 Task: Look for space in El Kseur, Algeria from 3rd August, 2023 to 17th August, 2023 for 3 adults, 1 child in price range Rs.3000 to Rs.15000. Place can be entire place with 3 bedrooms having 4 beds and 2 bathrooms. Property type can be house, flat, hotel. Amenities needed are: wifi, washing machine. Booking option can be shelf check-in. Required host language is .
Action: Mouse moved to (402, 83)
Screenshot: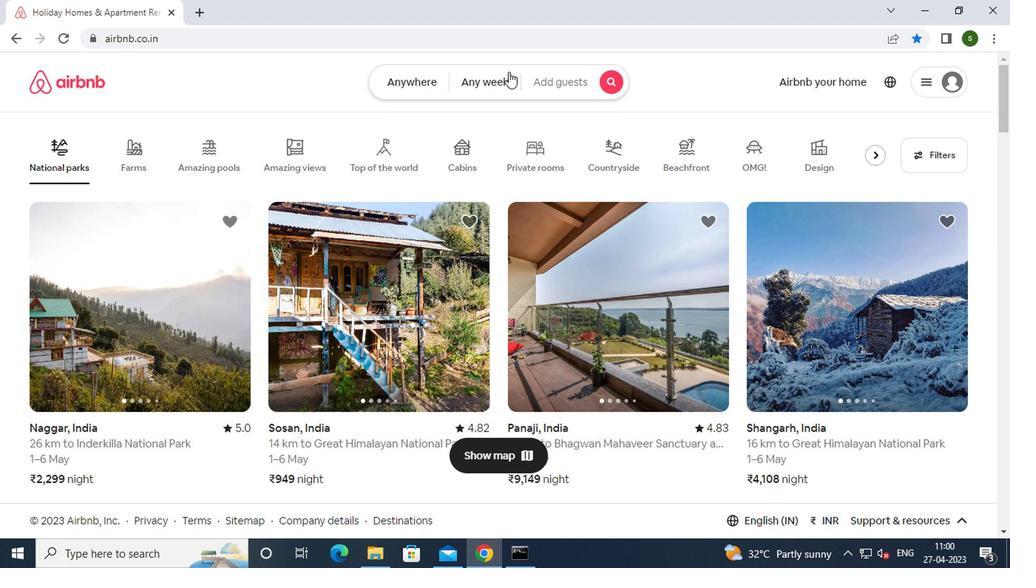 
Action: Mouse pressed left at (402, 83)
Screenshot: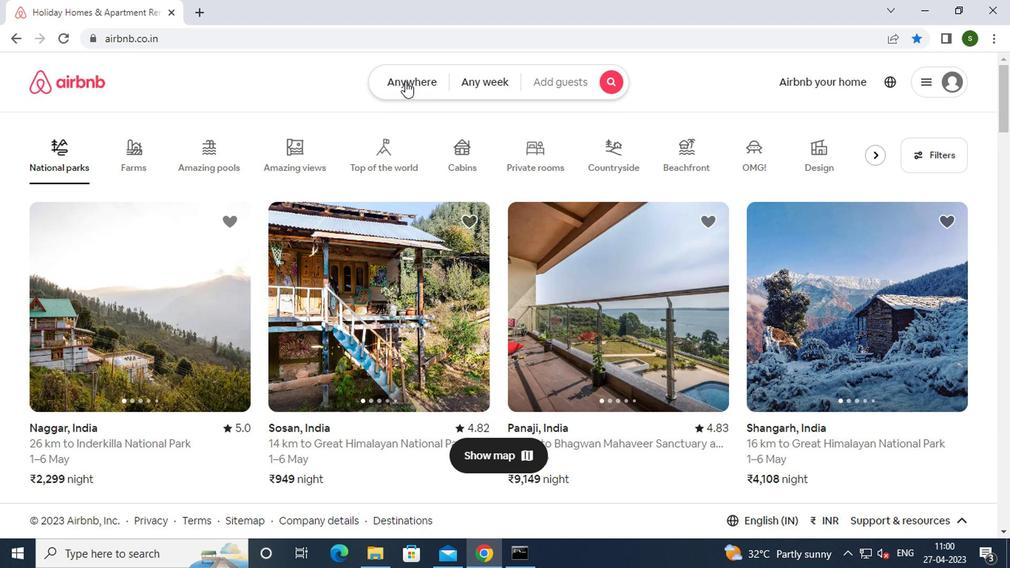 
Action: Mouse moved to (380, 149)
Screenshot: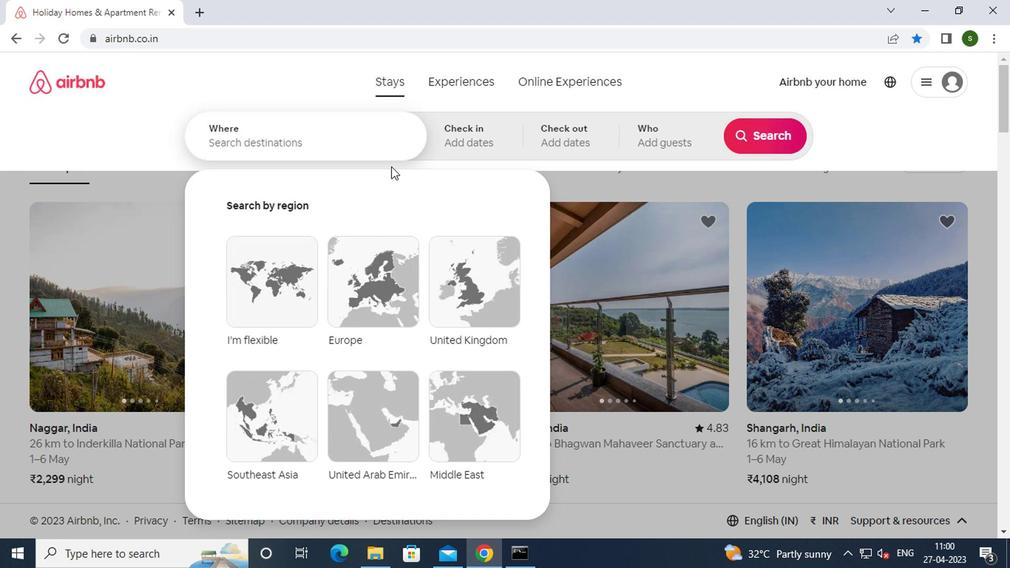 
Action: Mouse pressed left at (380, 149)
Screenshot: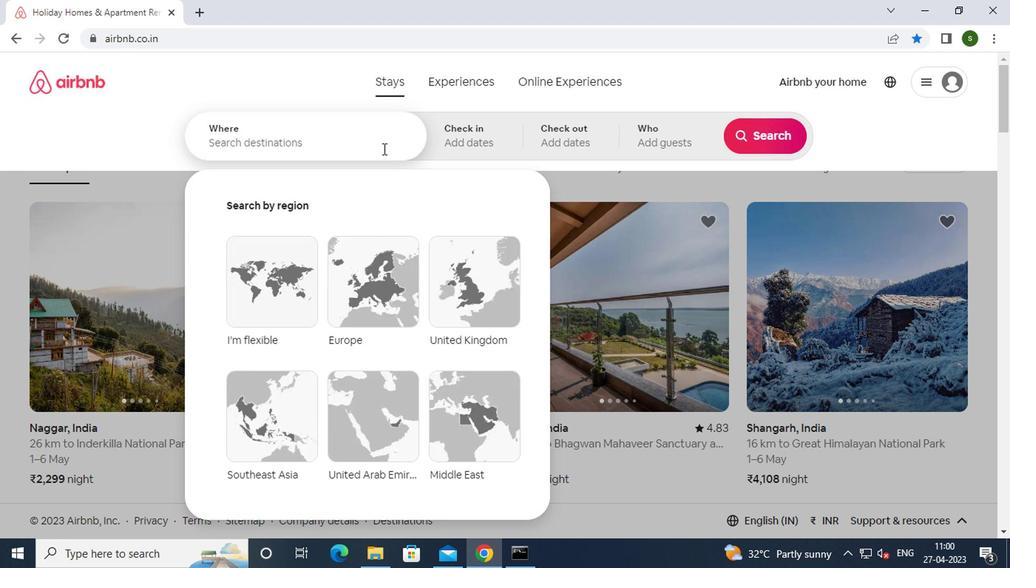 
Action: Key pressed e<Key.caps_lock>l<Key.space><Key.caps_lock>k<Key.caps_lock>esur,<Key.space><Key.caps_lock>a<Key.caps_lock>lgeria<Key.enter>
Screenshot: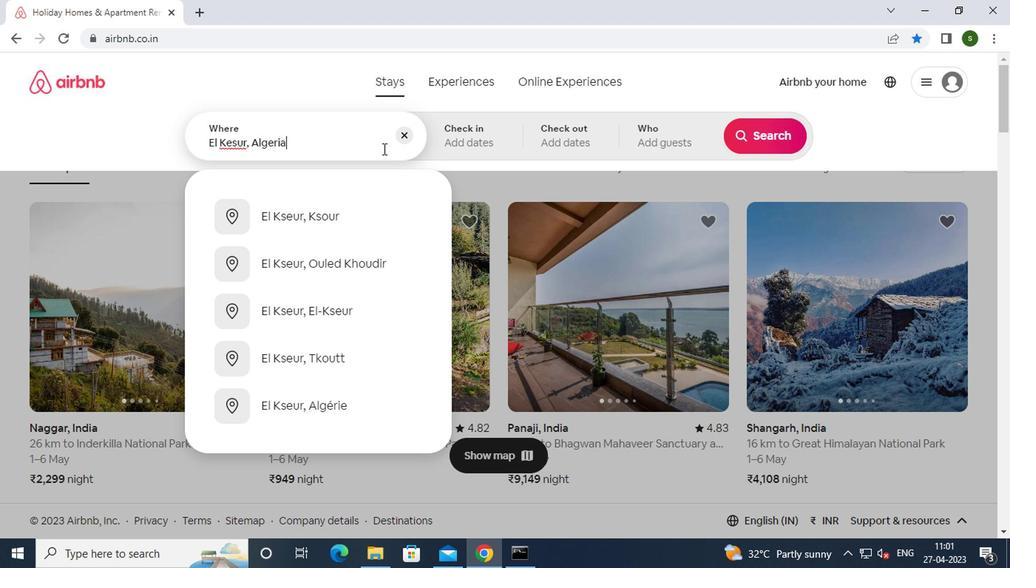
Action: Mouse moved to (760, 258)
Screenshot: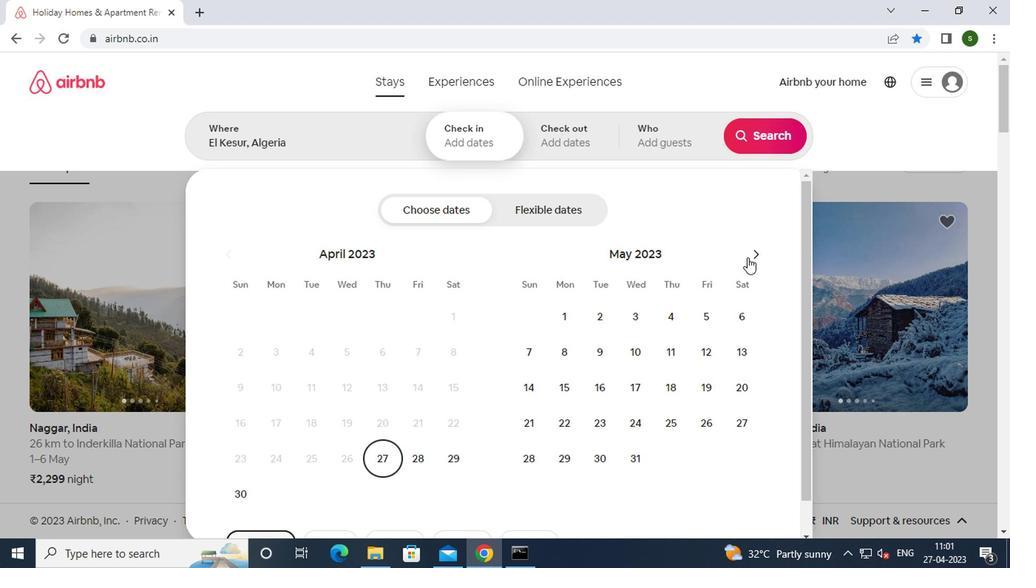 
Action: Mouse pressed left at (760, 258)
Screenshot: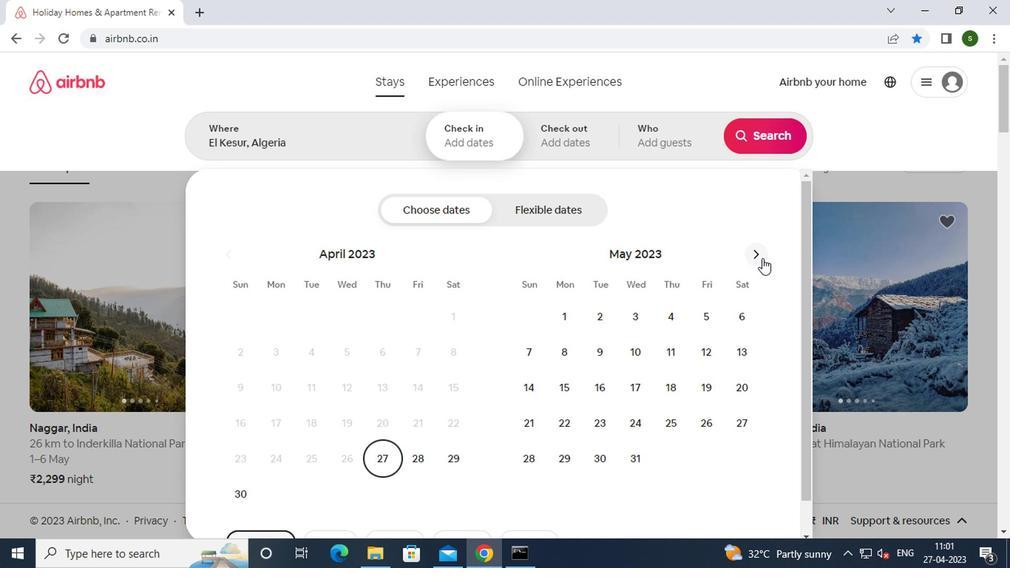
Action: Mouse pressed left at (760, 258)
Screenshot: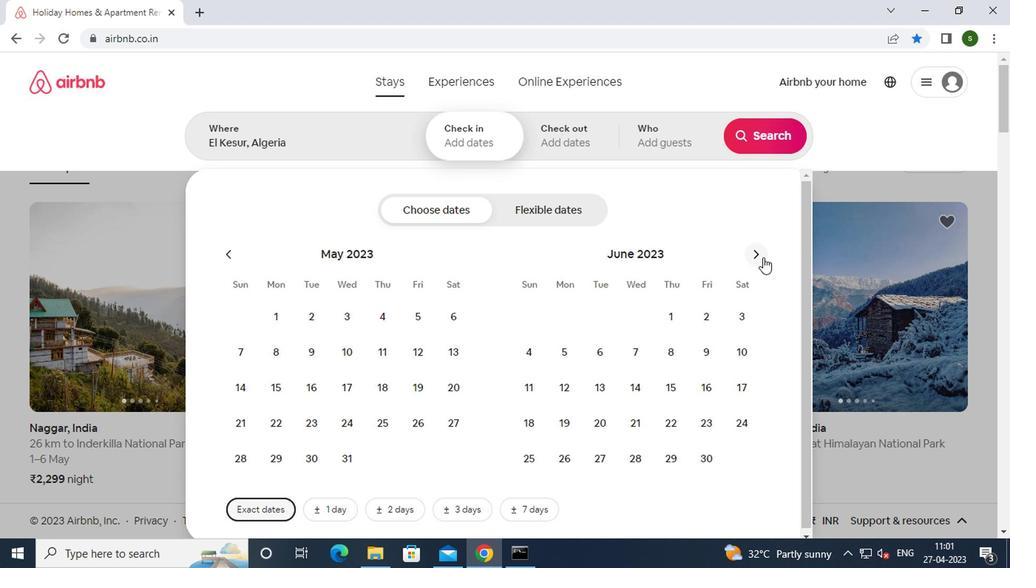 
Action: Mouse pressed left at (760, 258)
Screenshot: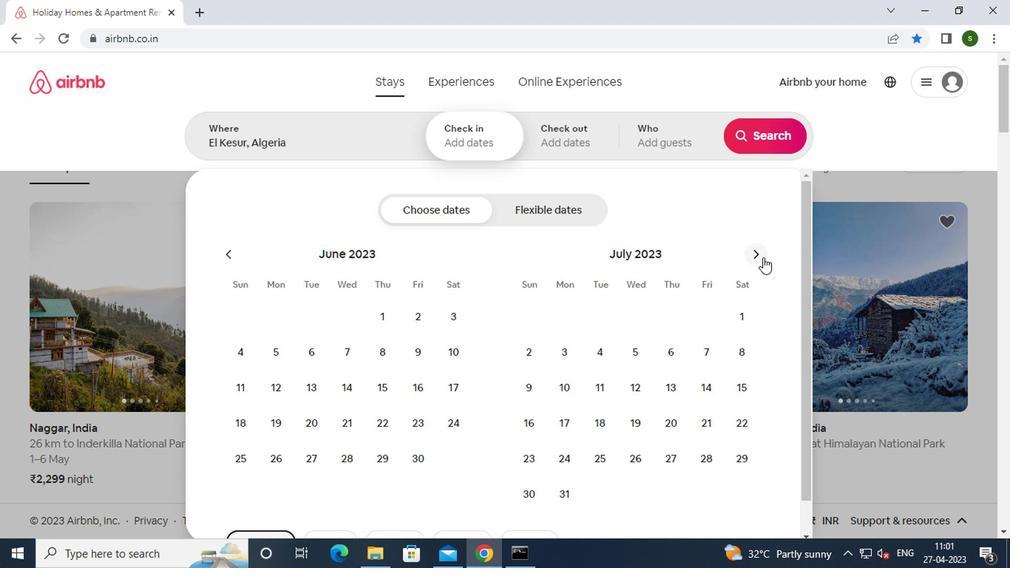 
Action: Mouse moved to (661, 318)
Screenshot: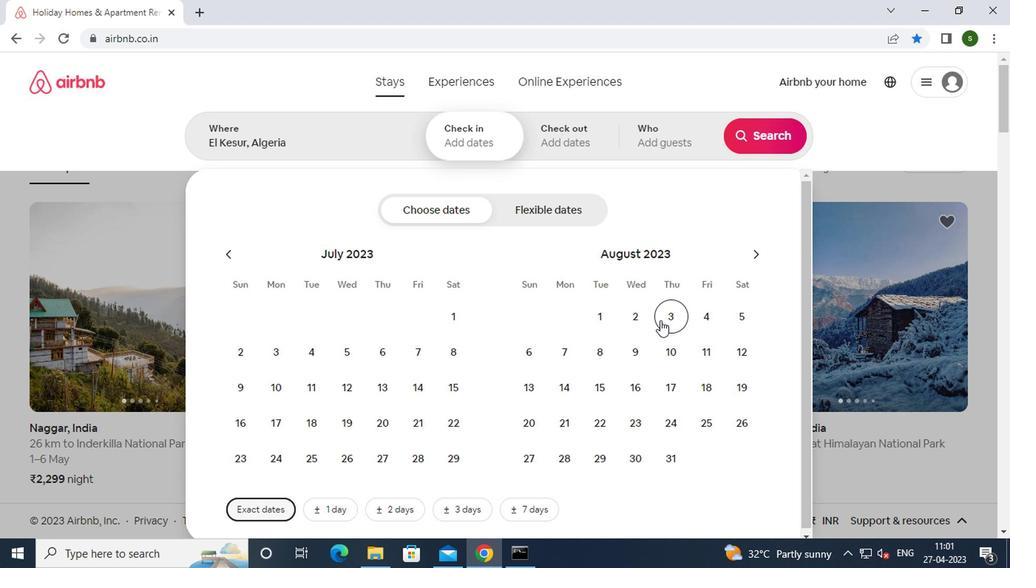 
Action: Mouse pressed left at (661, 318)
Screenshot: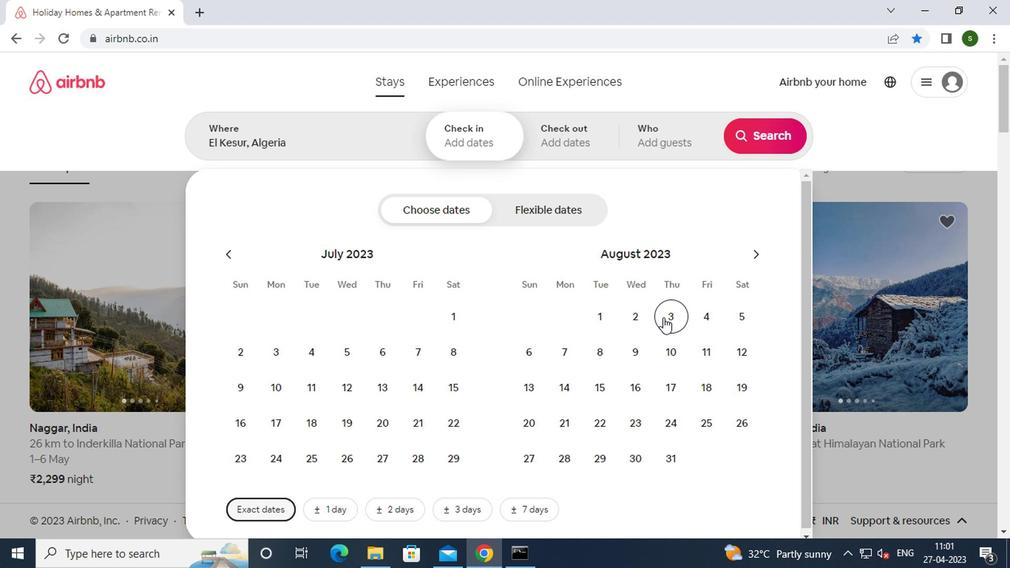 
Action: Mouse moved to (661, 374)
Screenshot: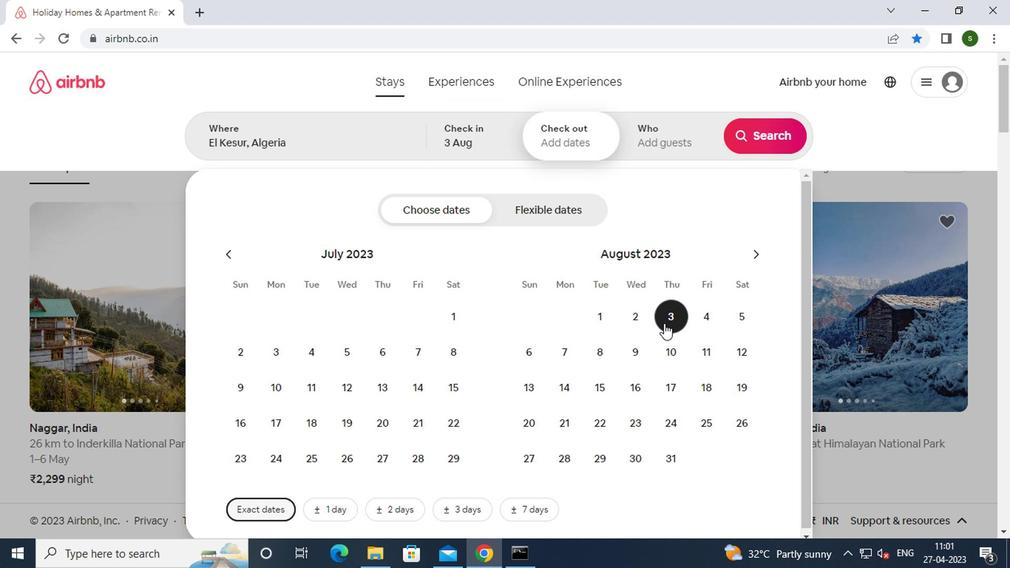 
Action: Mouse pressed left at (661, 374)
Screenshot: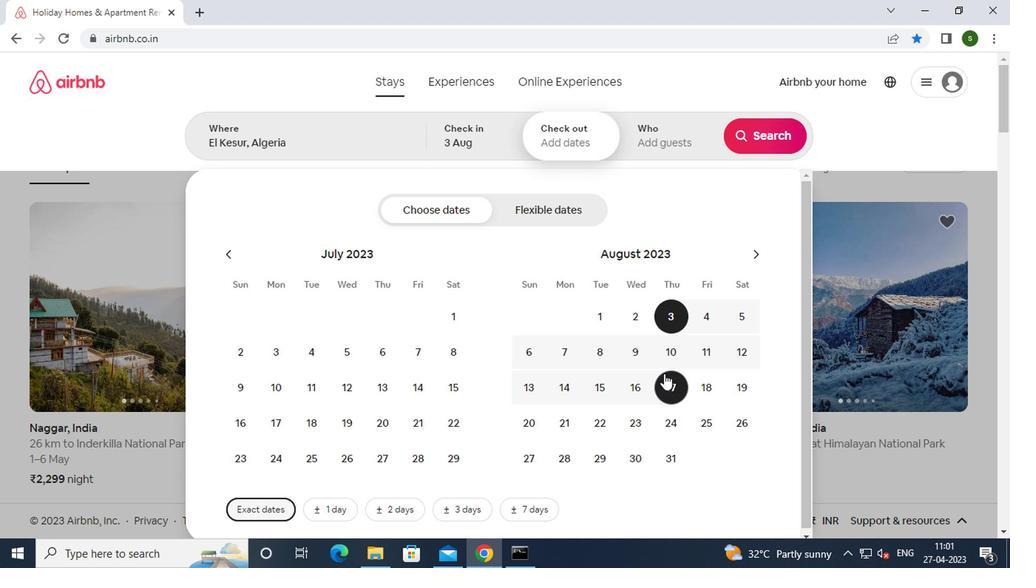 
Action: Mouse moved to (659, 153)
Screenshot: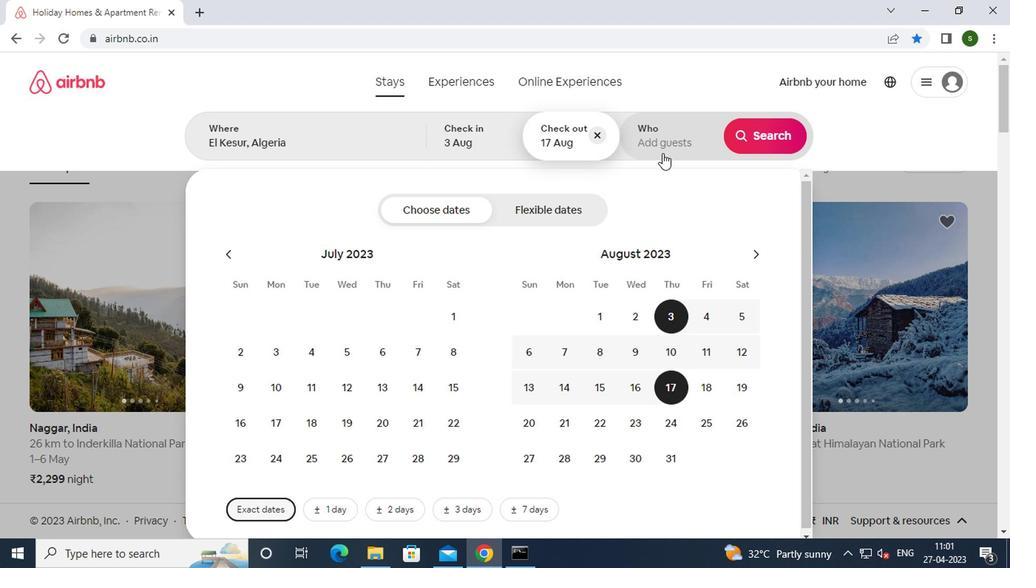 
Action: Mouse pressed left at (659, 153)
Screenshot: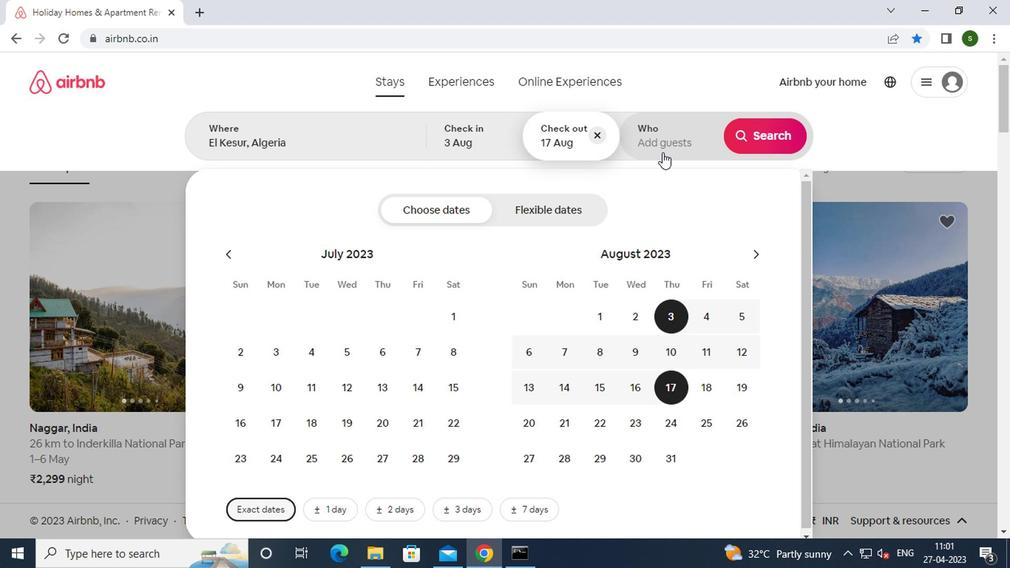 
Action: Mouse moved to (765, 207)
Screenshot: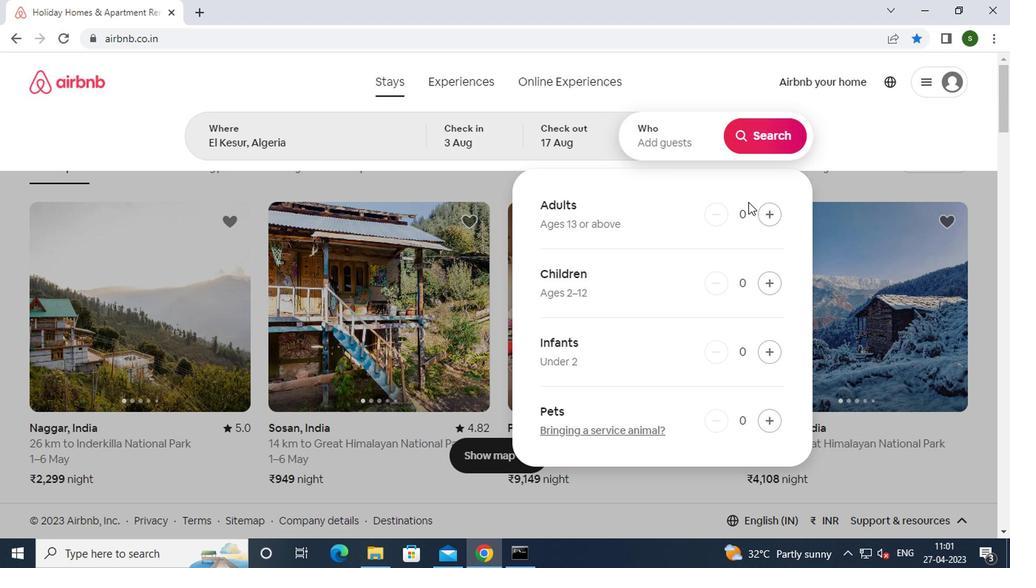
Action: Mouse pressed left at (765, 207)
Screenshot: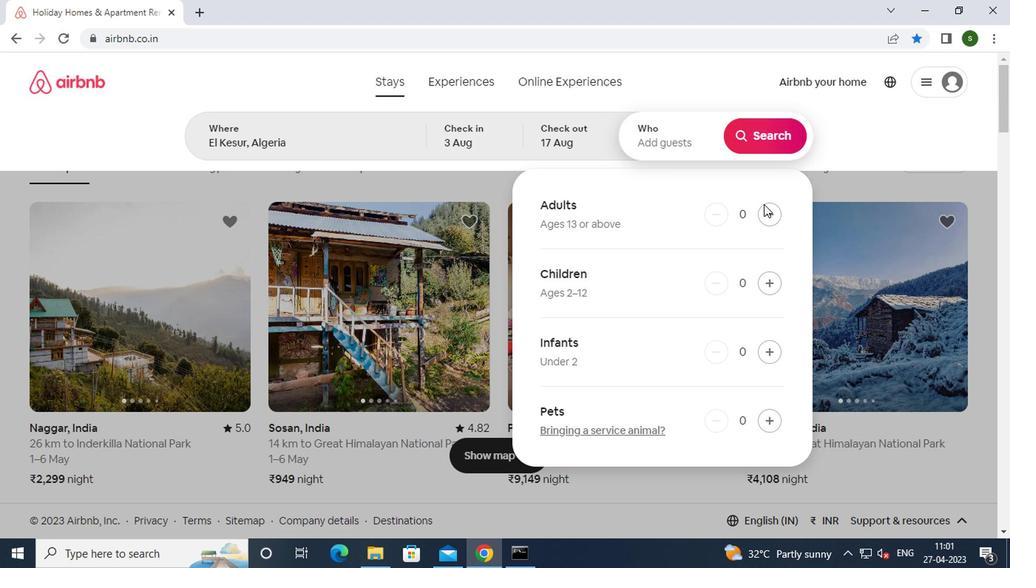 
Action: Mouse pressed left at (765, 207)
Screenshot: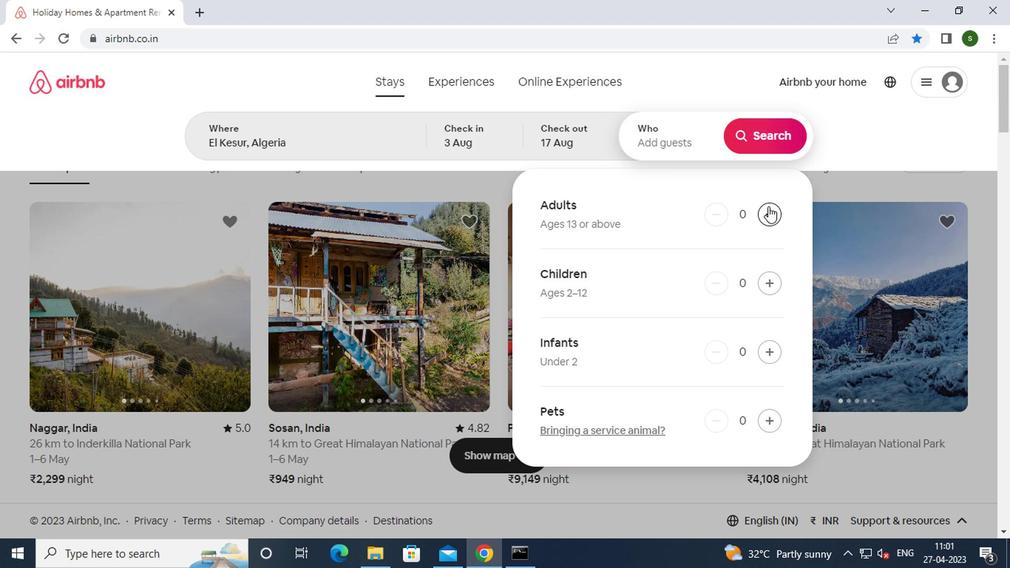 
Action: Mouse pressed left at (765, 207)
Screenshot: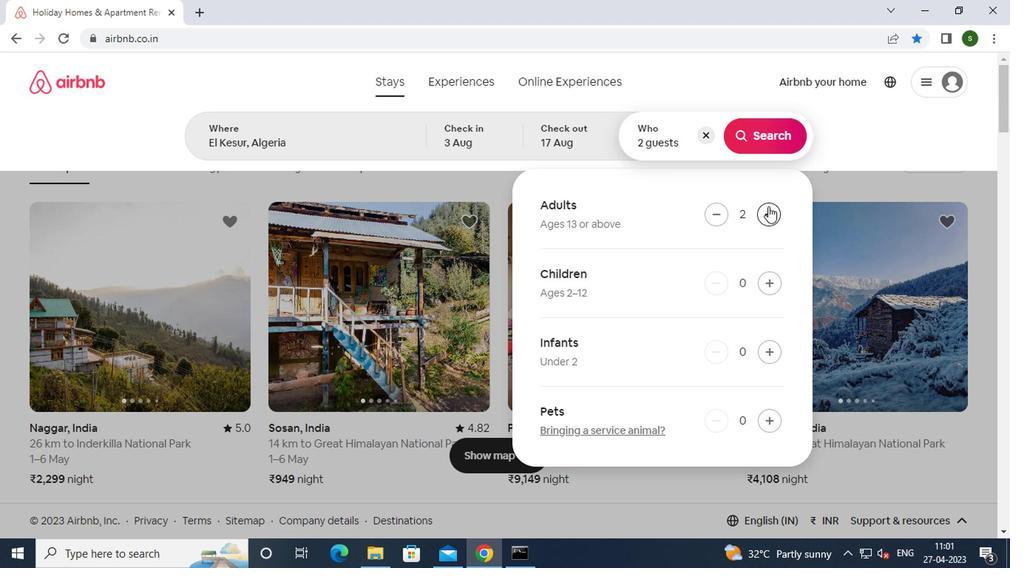 
Action: Mouse moved to (774, 281)
Screenshot: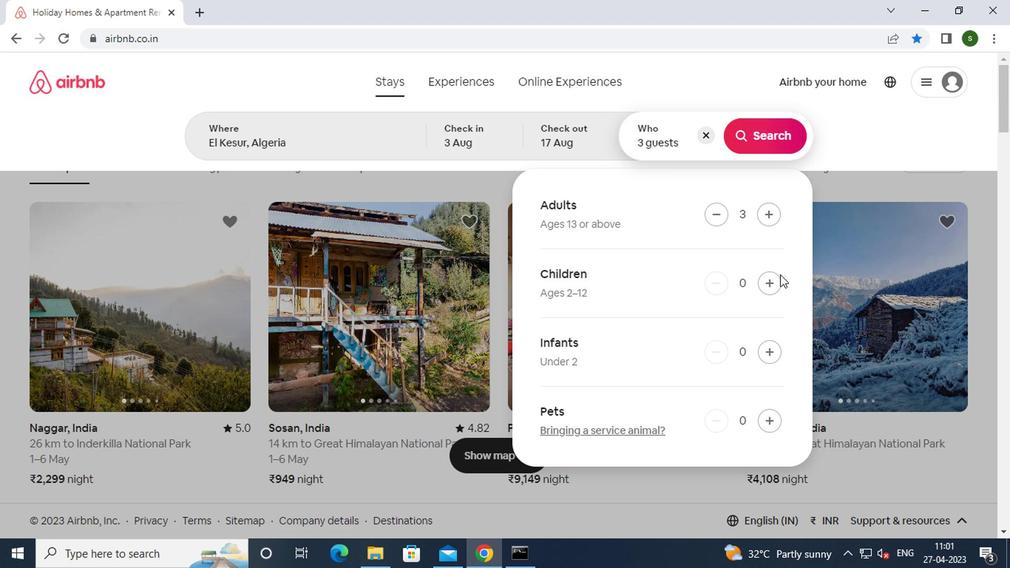 
Action: Mouse pressed left at (774, 281)
Screenshot: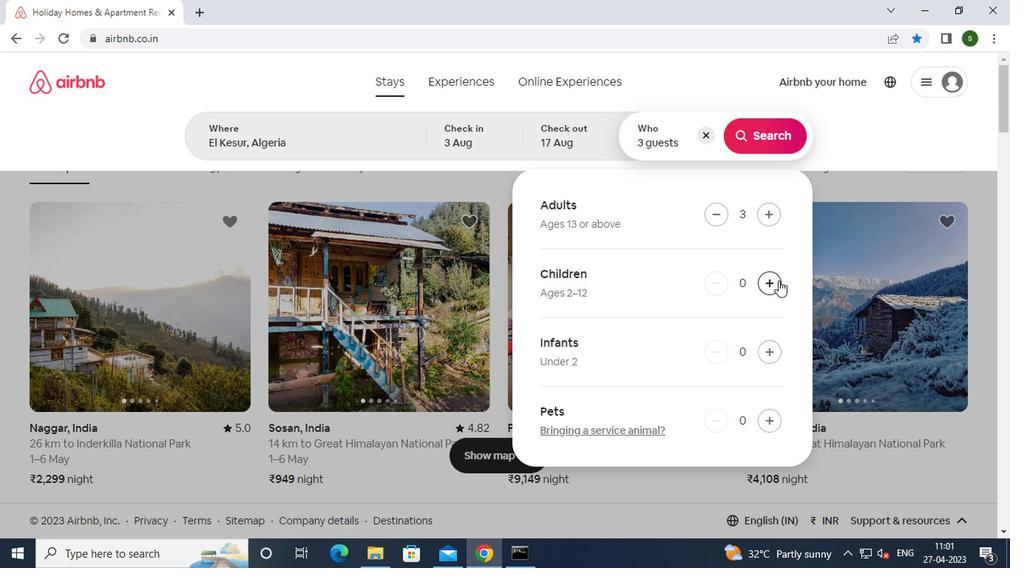 
Action: Mouse moved to (769, 134)
Screenshot: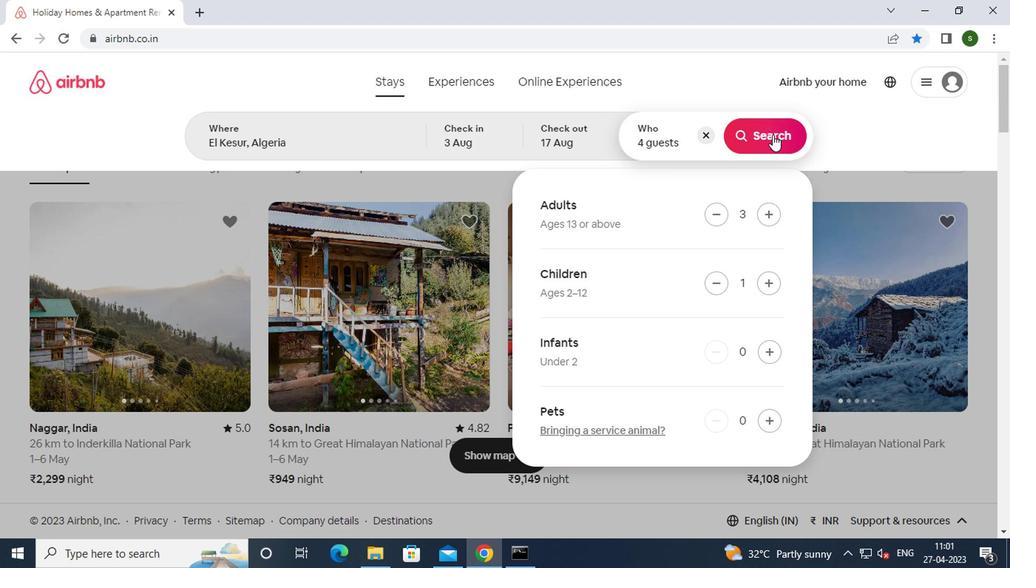 
Action: Mouse pressed left at (769, 134)
Screenshot: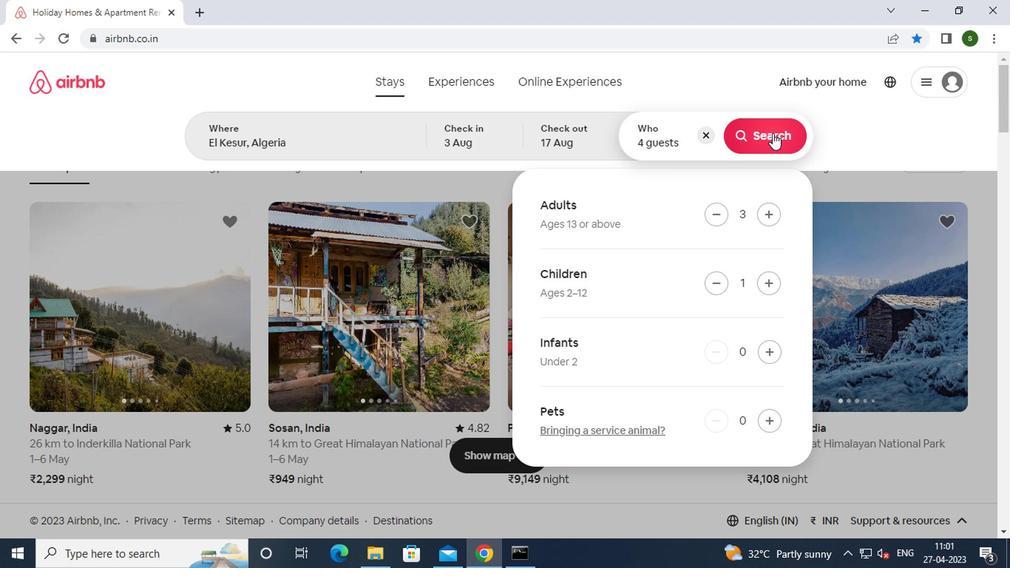 
Action: Mouse moved to (926, 147)
Screenshot: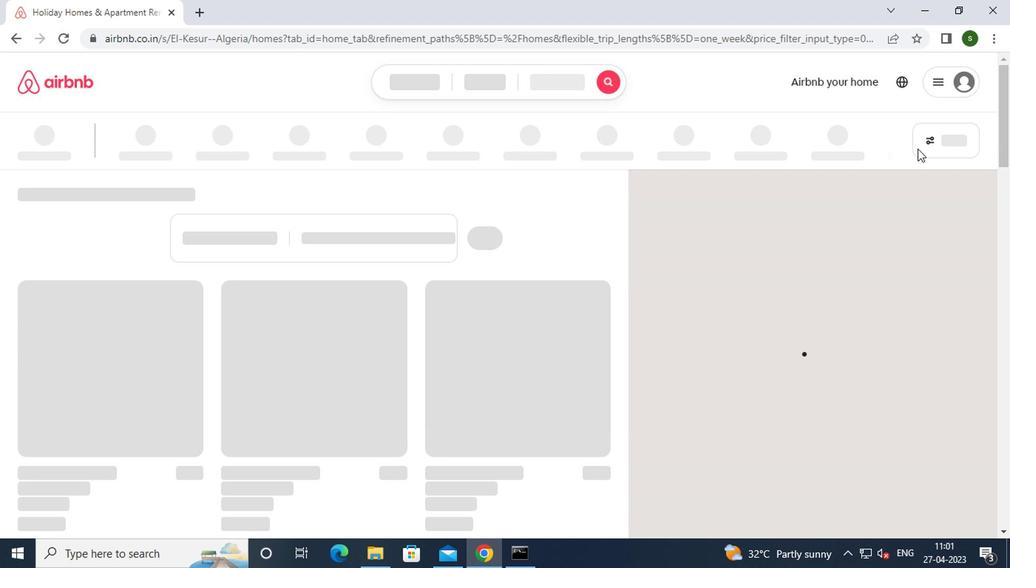 
Action: Mouse pressed left at (926, 147)
Screenshot: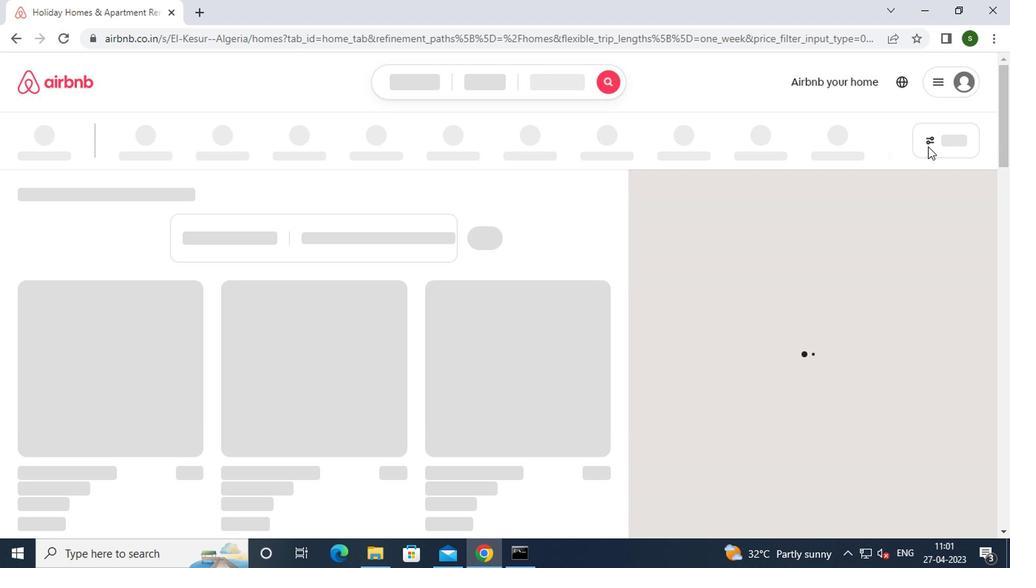 
Action: Mouse pressed left at (926, 147)
Screenshot: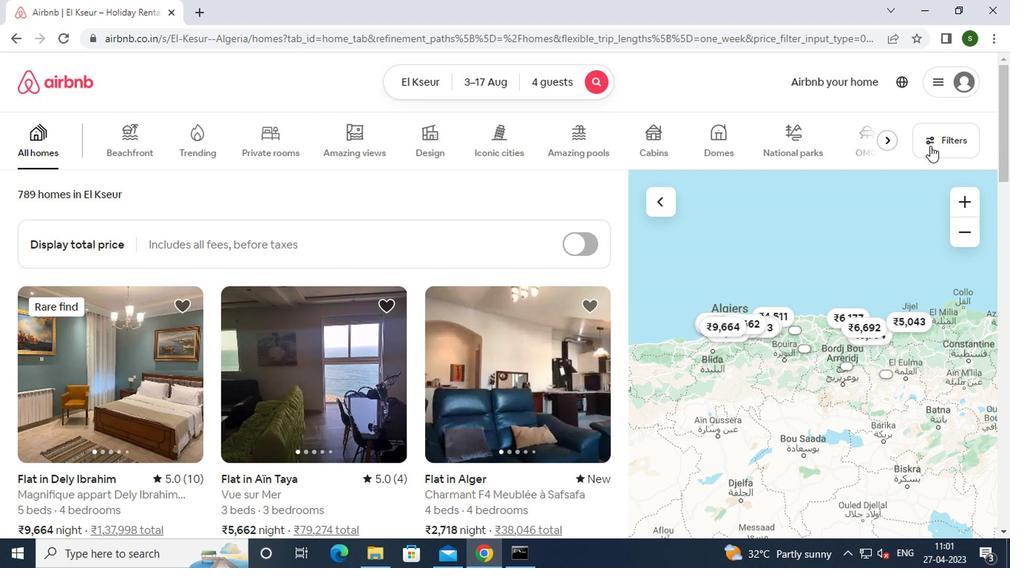 
Action: Mouse moved to (408, 313)
Screenshot: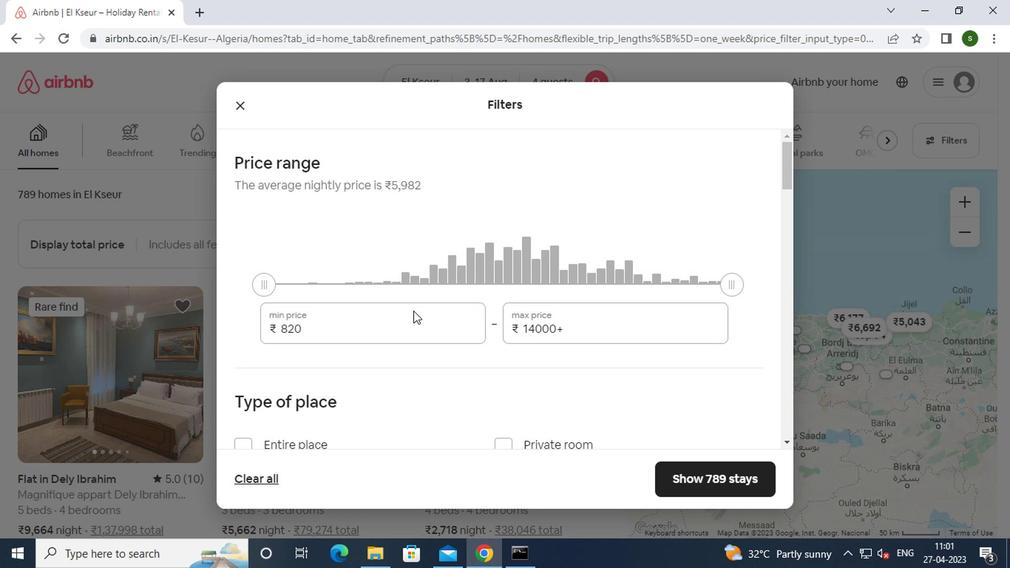 
Action: Mouse pressed left at (408, 313)
Screenshot: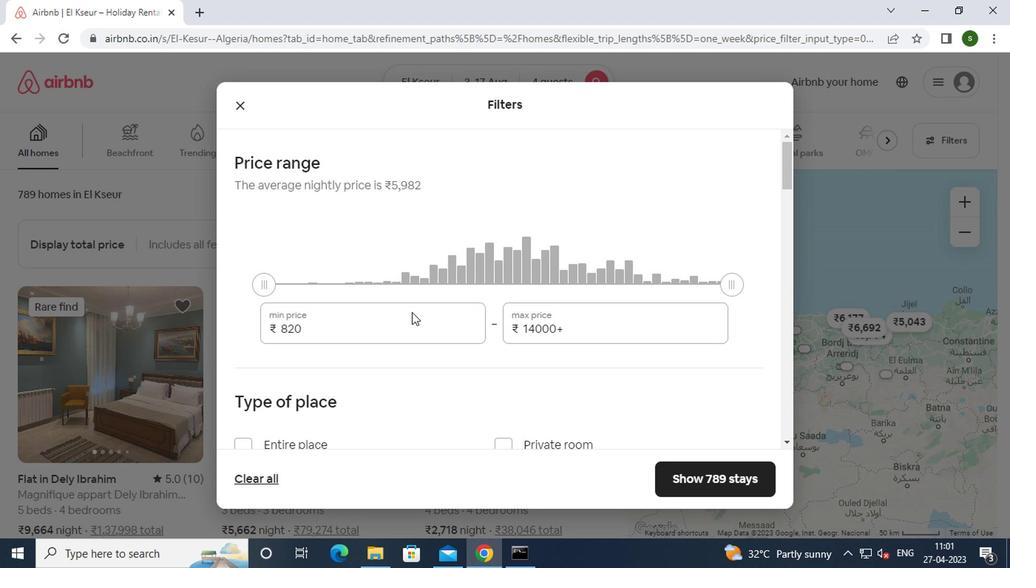 
Action: Key pressed <Key.backspace><Key.backspace><Key.backspace><Key.backspace>3000
Screenshot: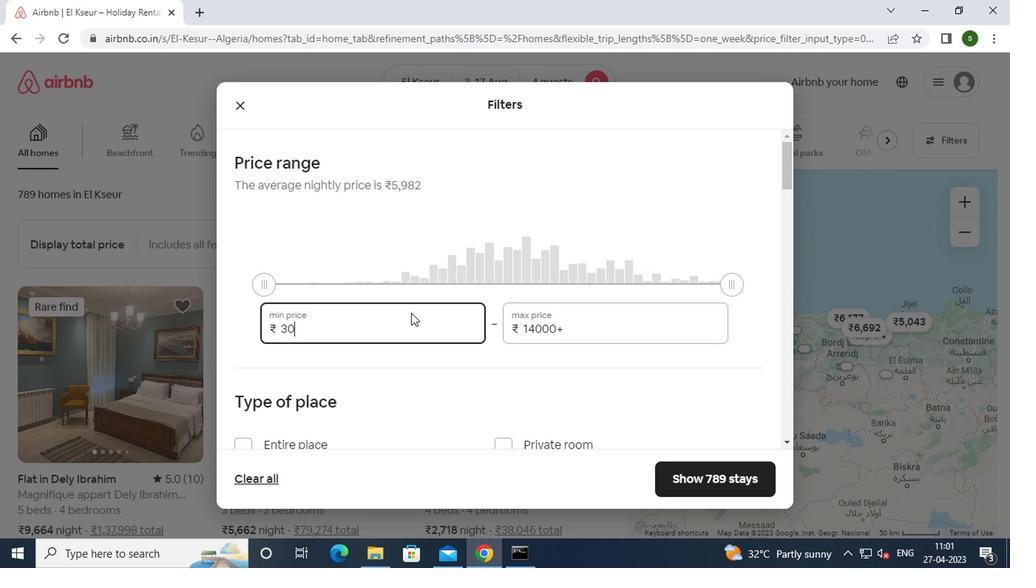
Action: Mouse moved to (561, 331)
Screenshot: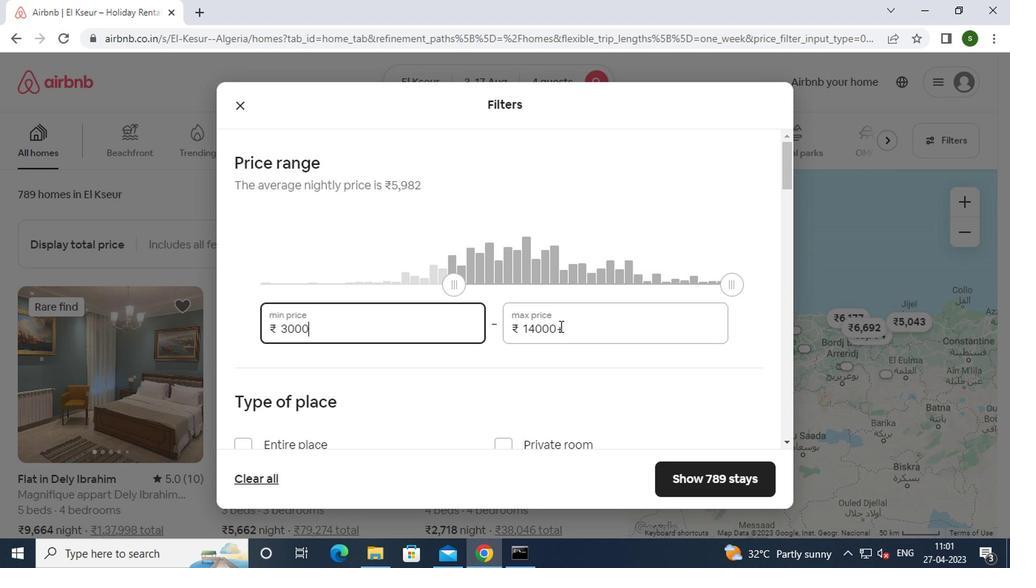 
Action: Mouse pressed left at (561, 331)
Screenshot: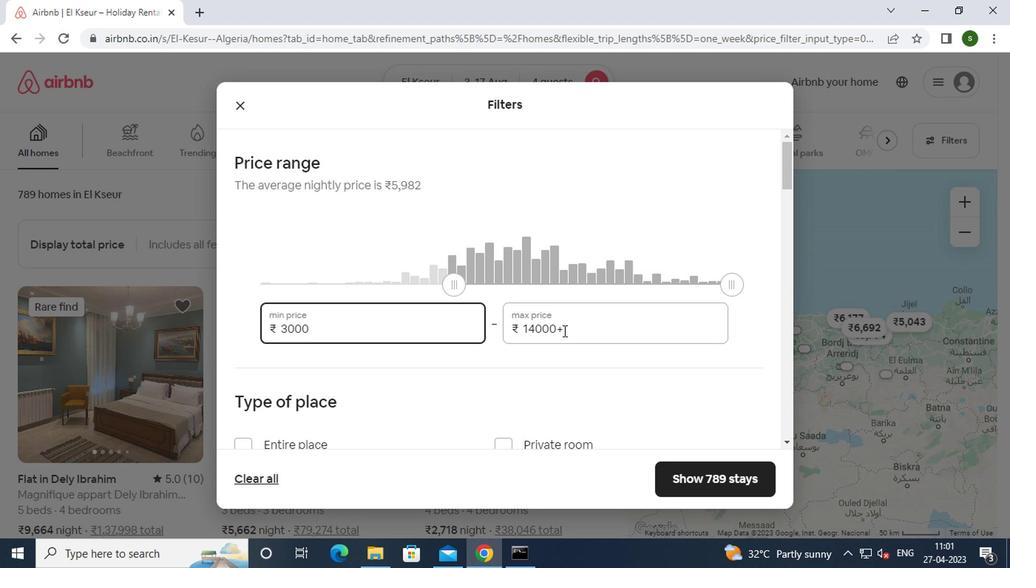 
Action: Key pressed <Key.backspace><Key.backspace><Key.backspace><Key.backspace><Key.backspace><Key.backspace><Key.backspace><Key.backspace><Key.backspace><Key.backspace>15000
Screenshot: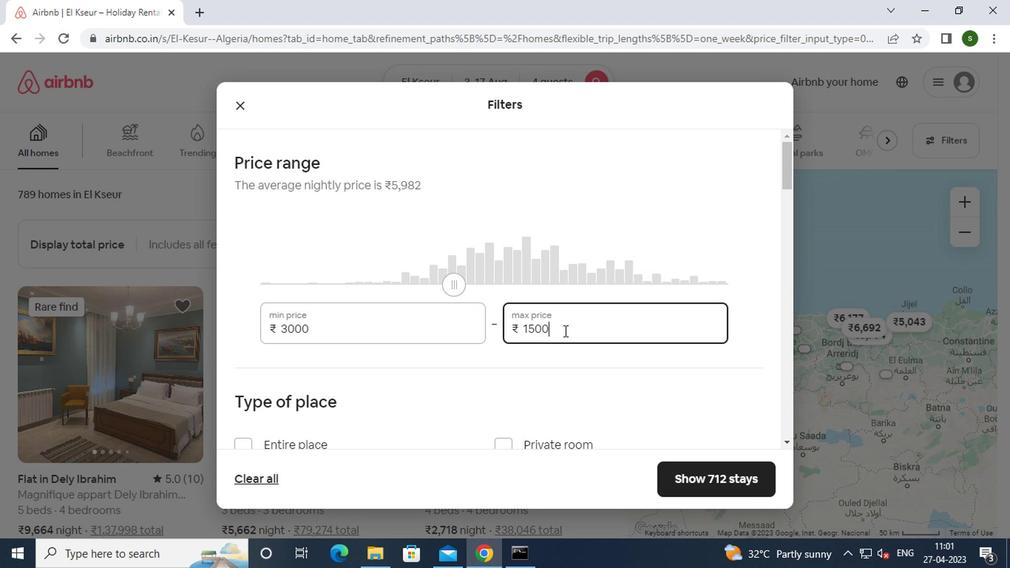 
Action: Mouse moved to (479, 353)
Screenshot: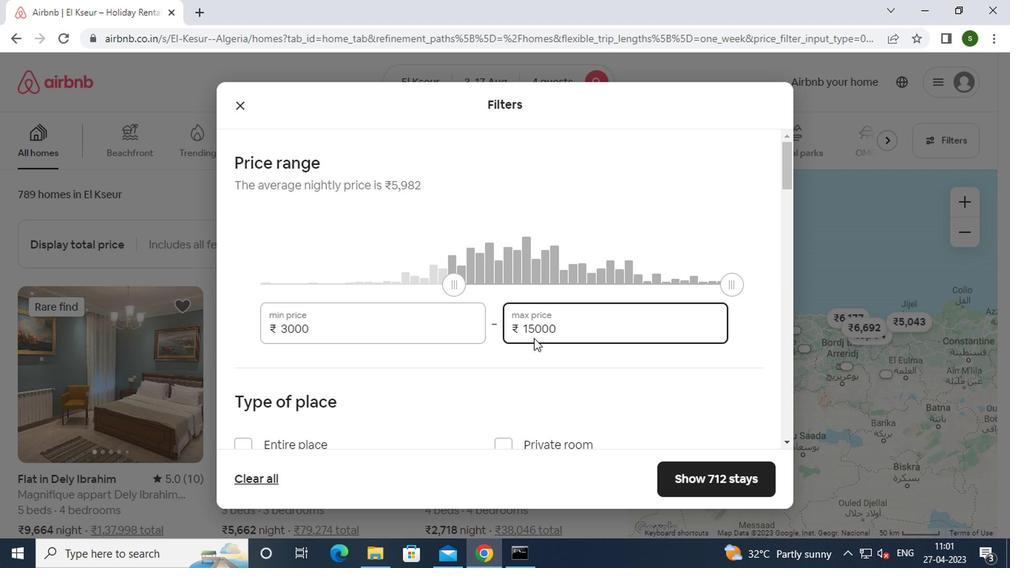 
Action: Mouse scrolled (479, 352) with delta (0, 0)
Screenshot: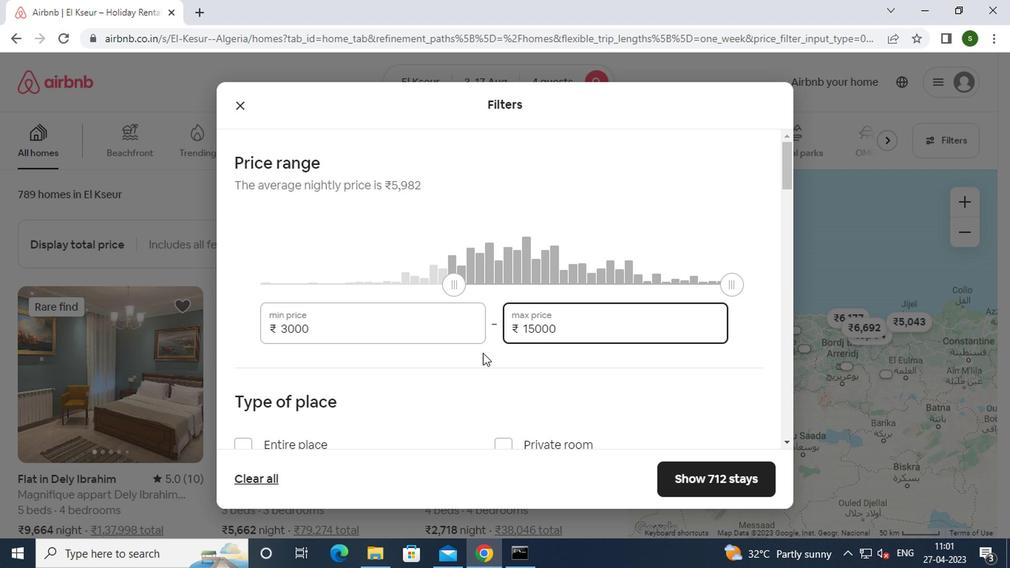 
Action: Mouse scrolled (479, 352) with delta (0, 0)
Screenshot: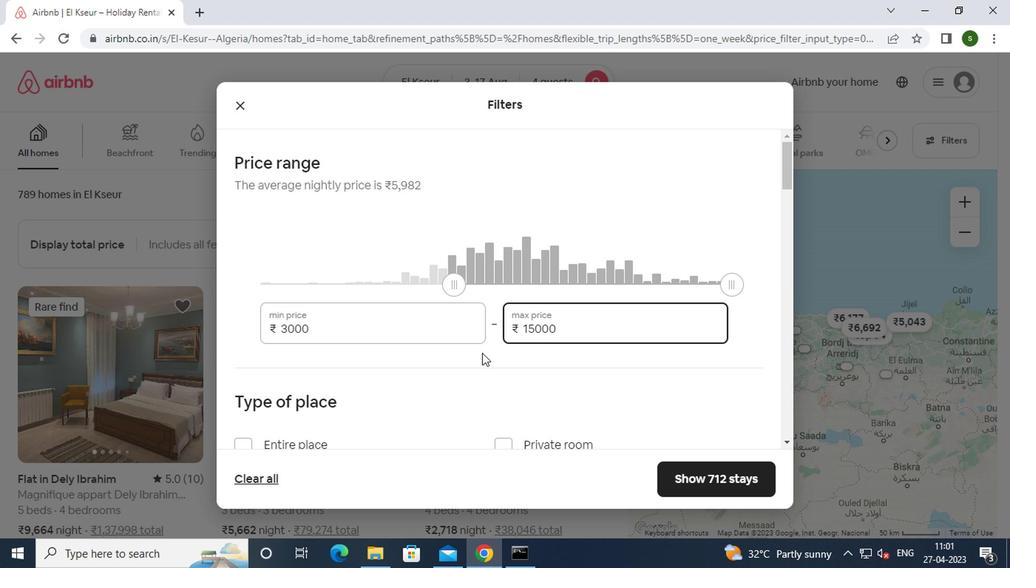 
Action: Mouse moved to (303, 298)
Screenshot: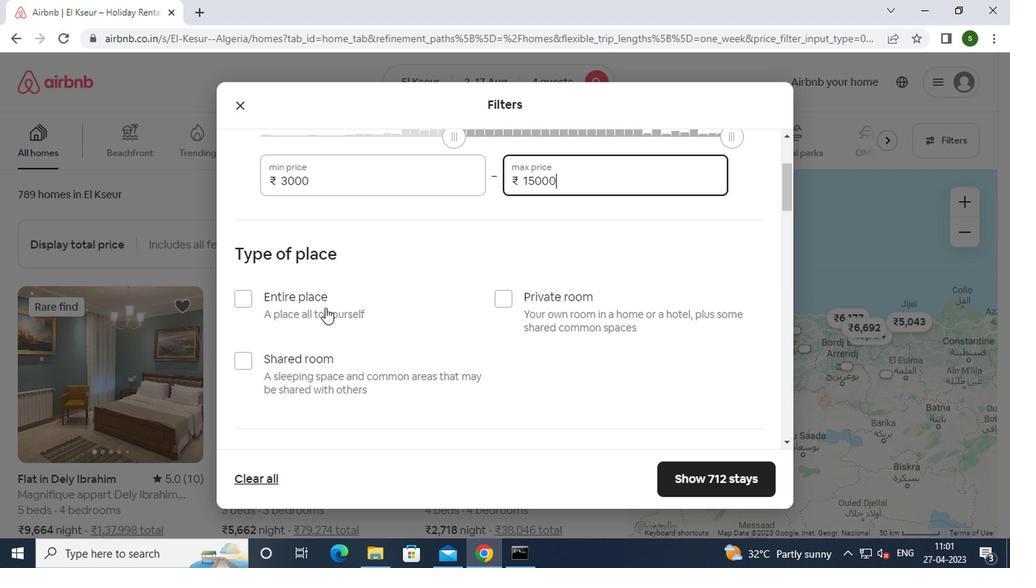 
Action: Mouse pressed left at (303, 298)
Screenshot: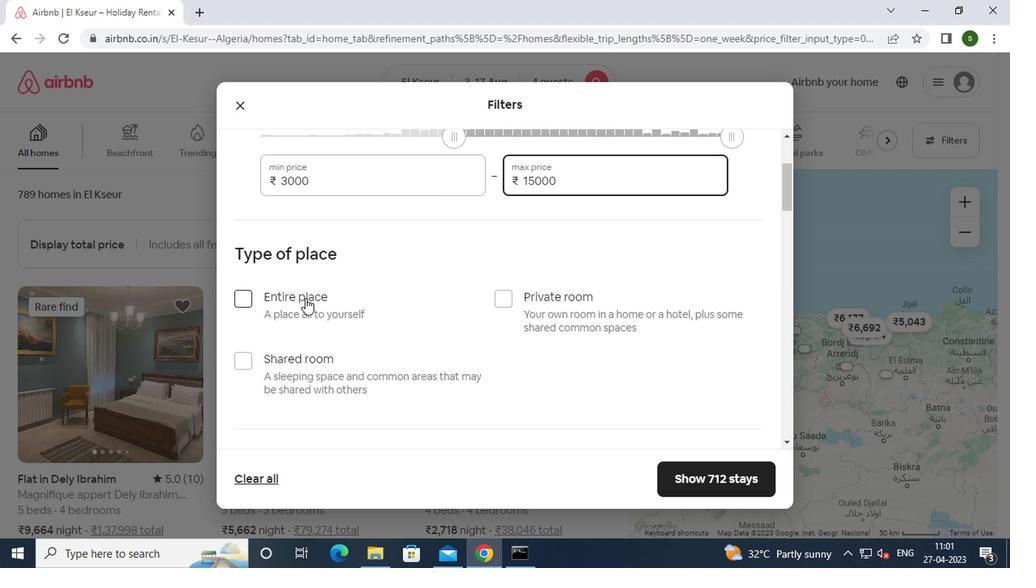 
Action: Mouse moved to (320, 291)
Screenshot: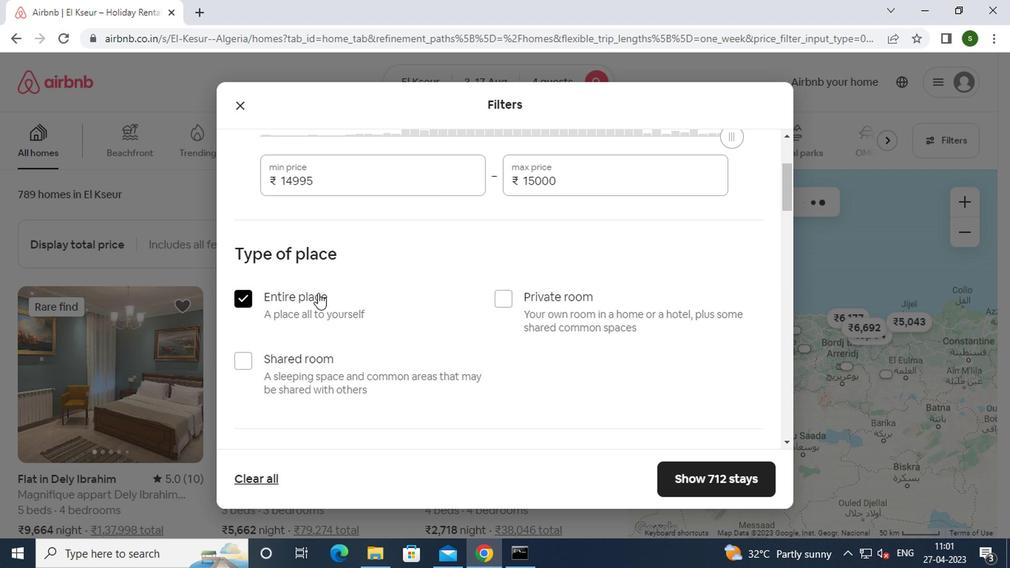 
Action: Mouse scrolled (320, 290) with delta (0, 0)
Screenshot: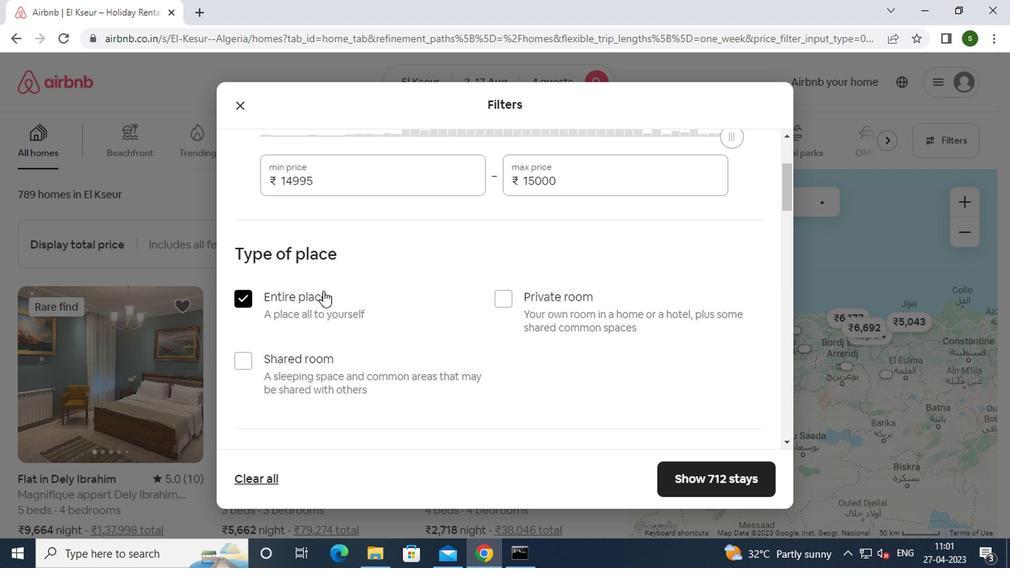 
Action: Mouse scrolled (320, 290) with delta (0, 0)
Screenshot: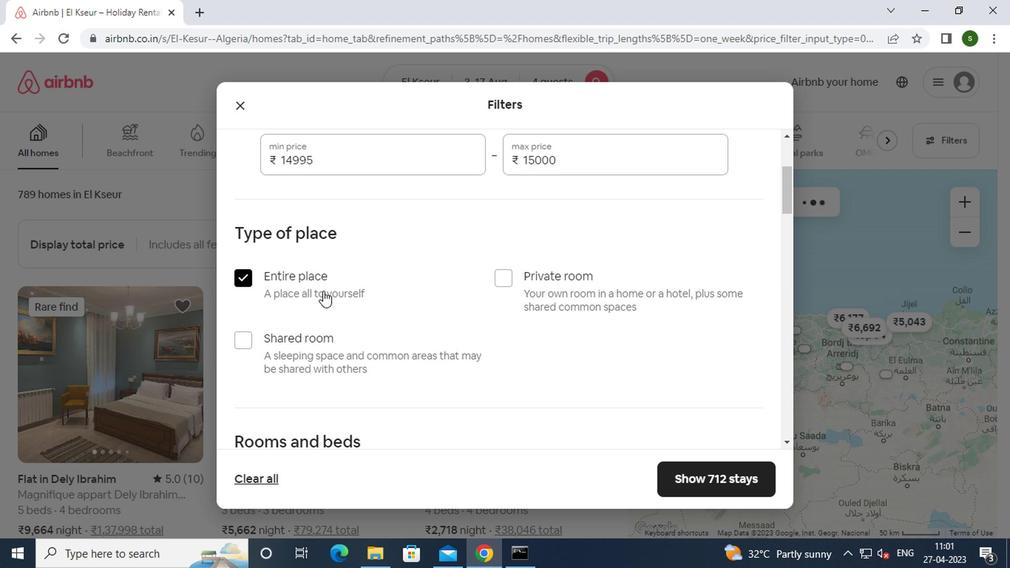
Action: Mouse scrolled (320, 290) with delta (0, 0)
Screenshot: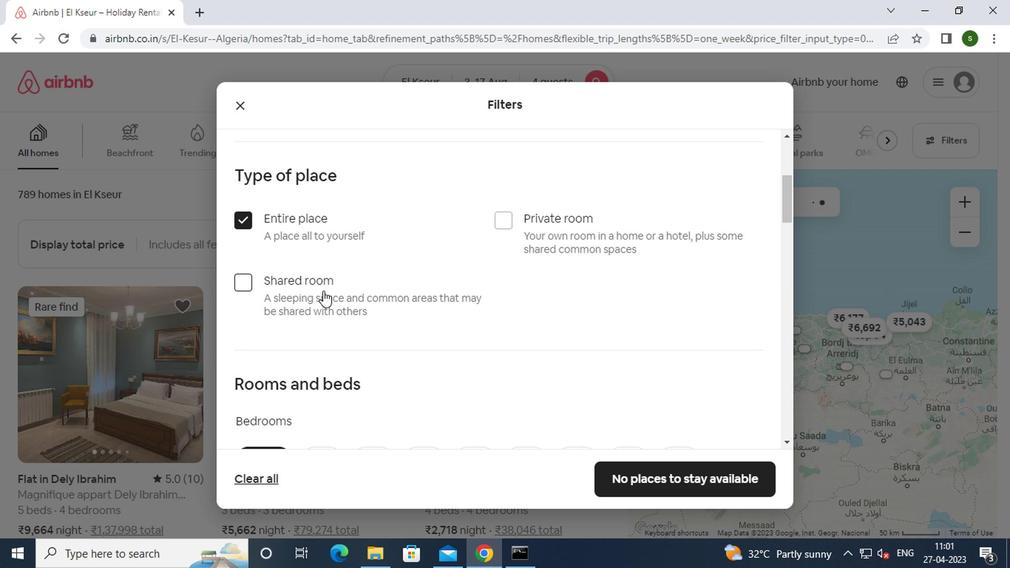 
Action: Mouse moved to (433, 308)
Screenshot: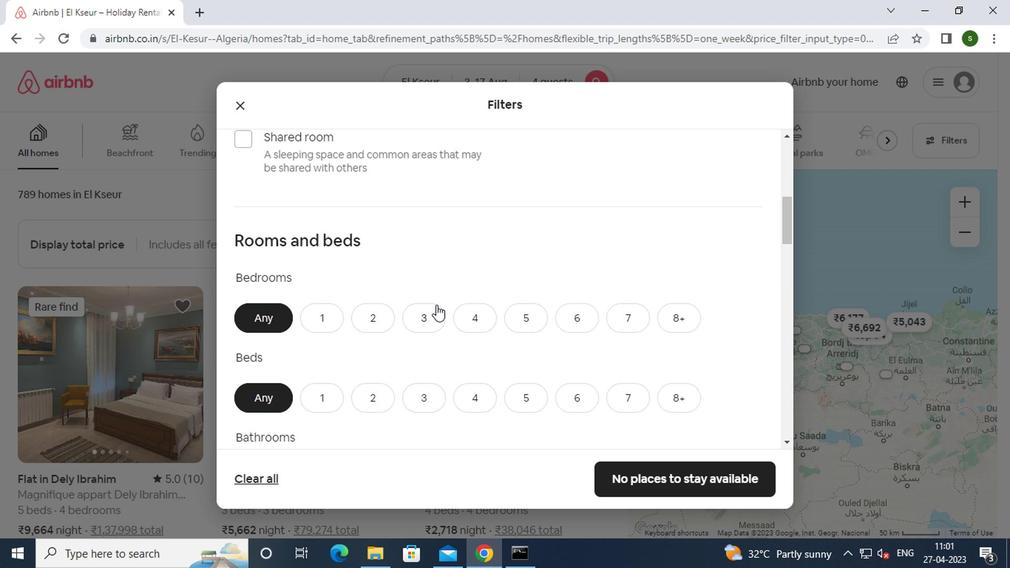 
Action: Mouse pressed left at (433, 308)
Screenshot: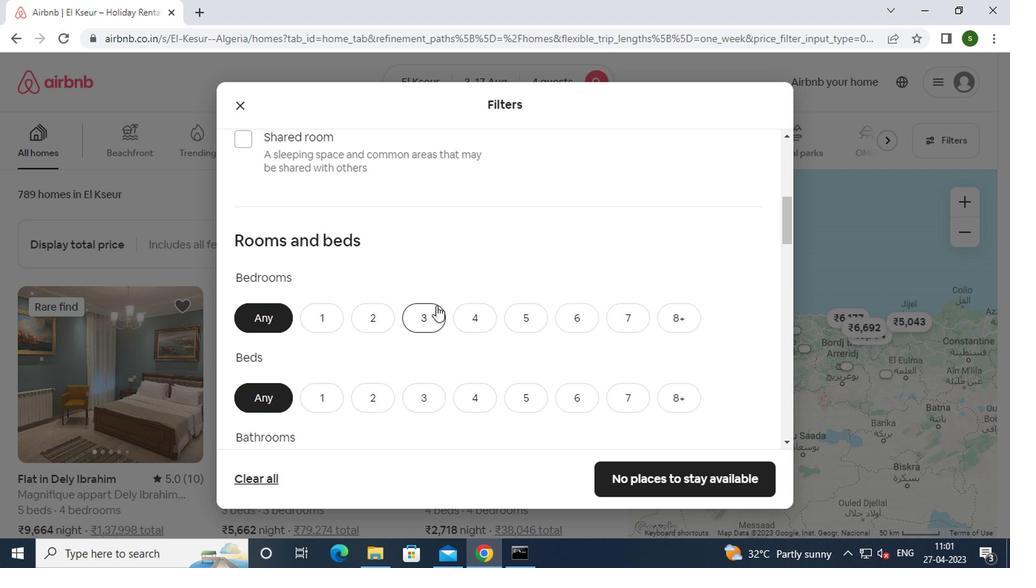 
Action: Mouse moved to (471, 384)
Screenshot: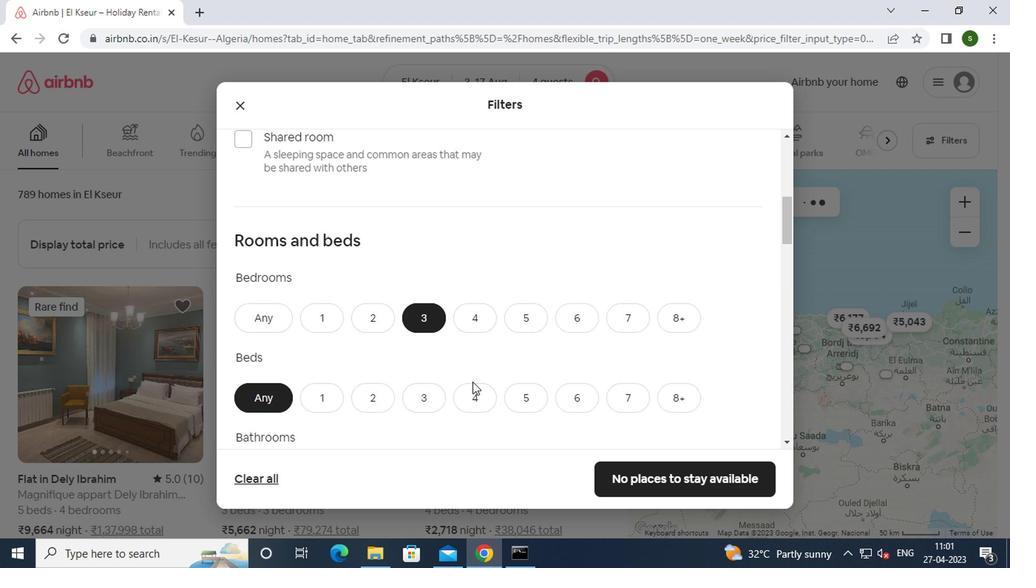 
Action: Mouse pressed left at (471, 384)
Screenshot: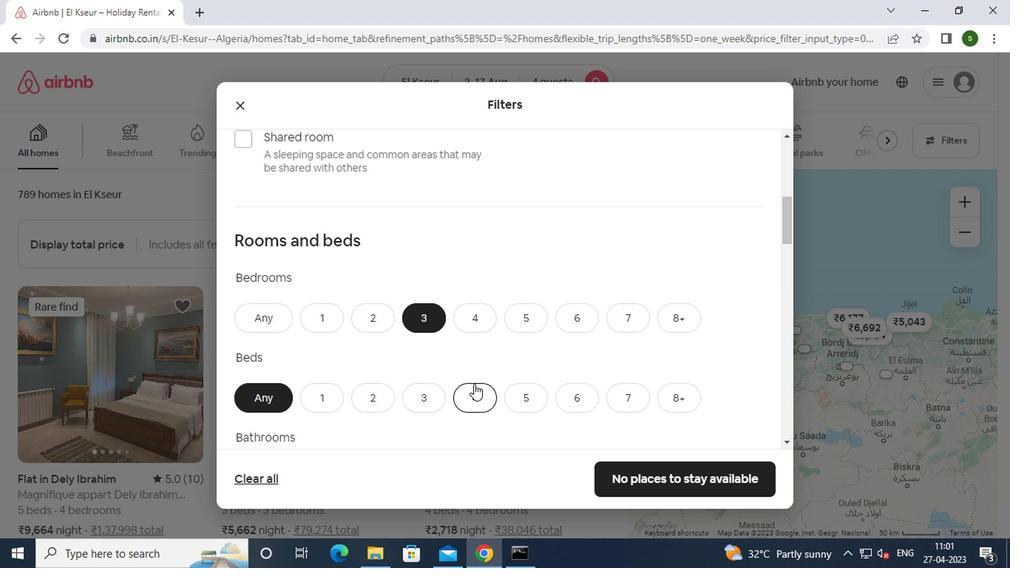 
Action: Mouse moved to (460, 313)
Screenshot: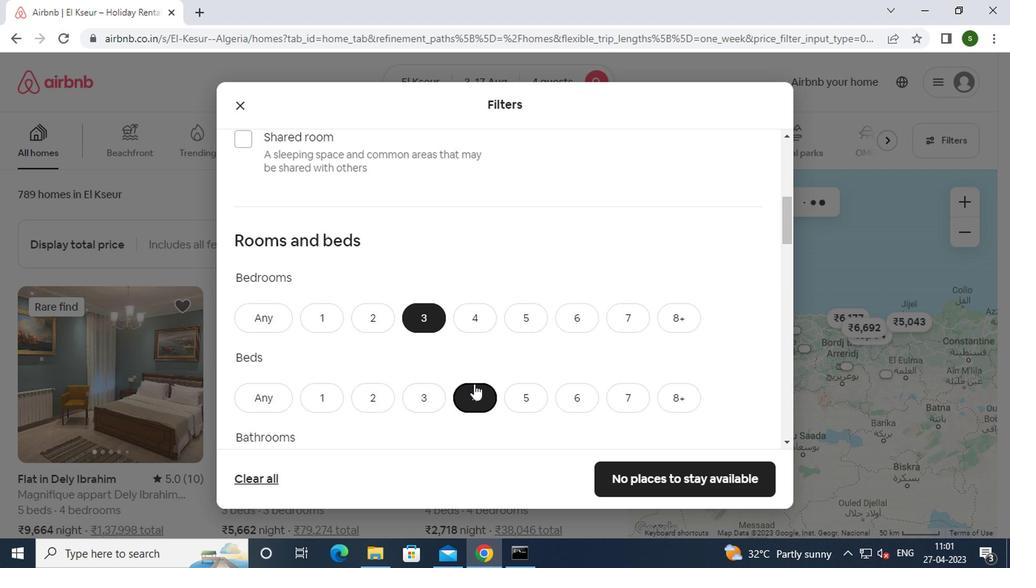 
Action: Mouse scrolled (460, 312) with delta (0, 0)
Screenshot: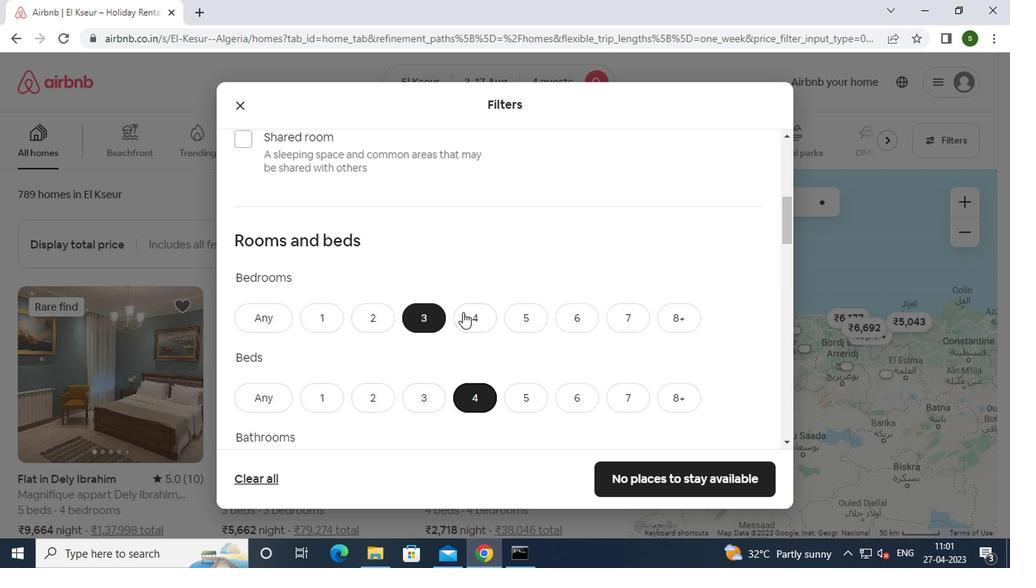 
Action: Mouse scrolled (460, 312) with delta (0, 0)
Screenshot: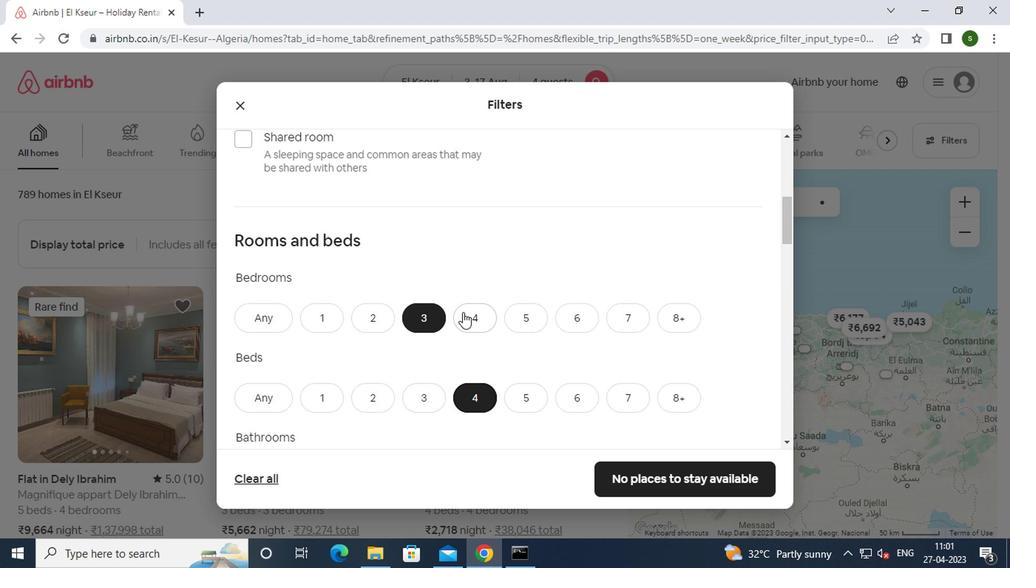 
Action: Mouse moved to (374, 323)
Screenshot: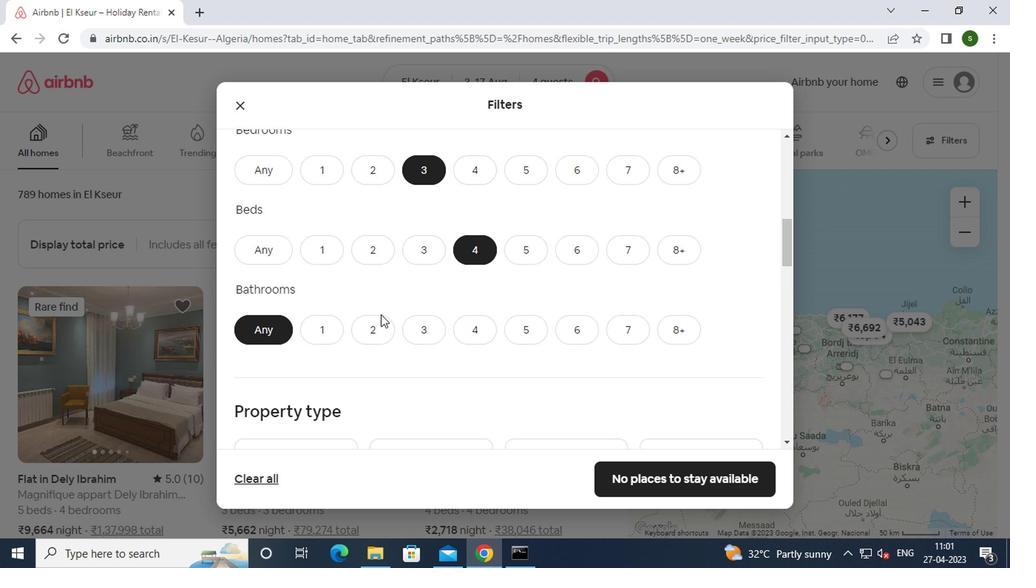 
Action: Mouse pressed left at (374, 323)
Screenshot: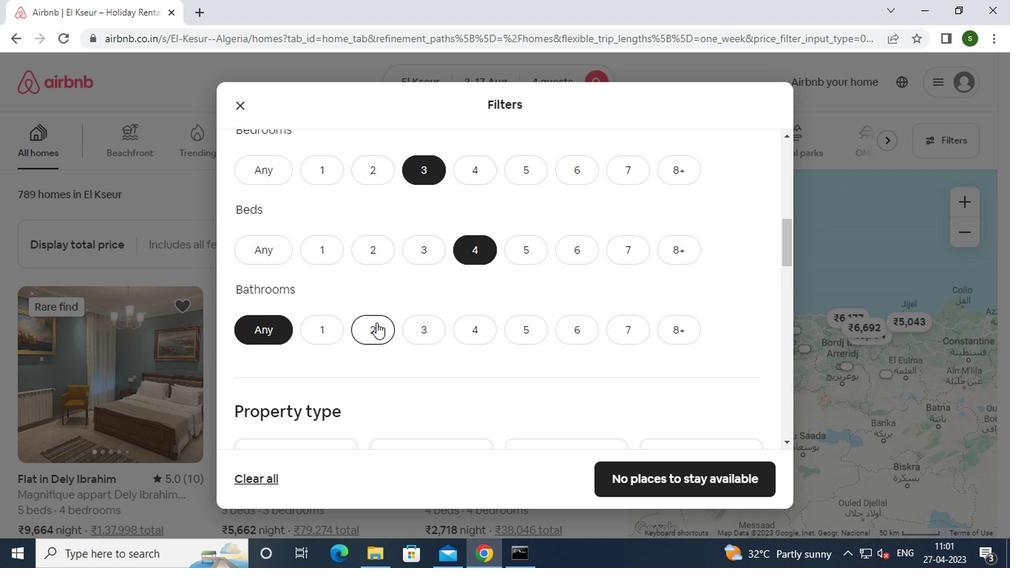 
Action: Mouse moved to (486, 286)
Screenshot: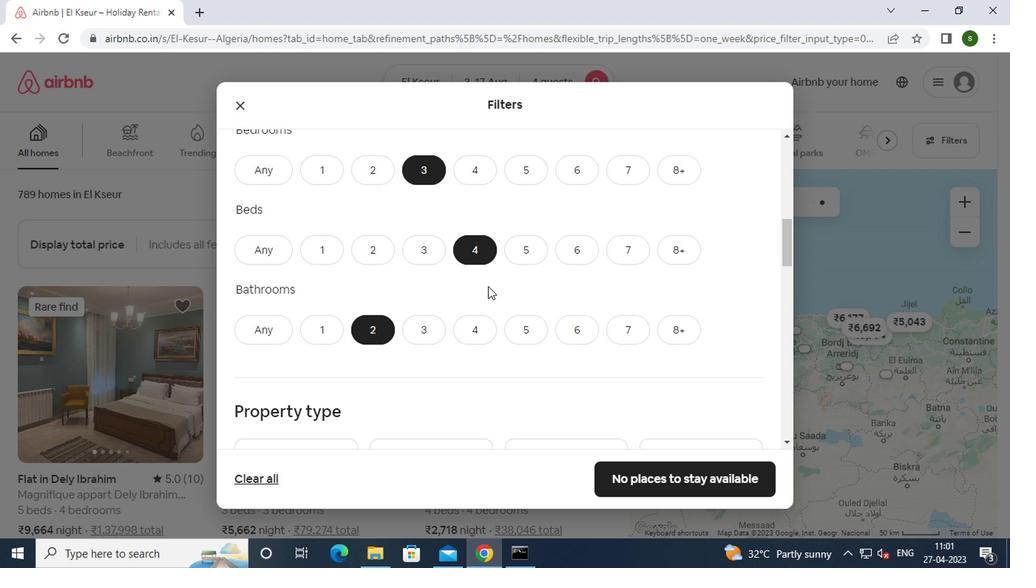 
Action: Mouse scrolled (486, 285) with delta (0, -1)
Screenshot: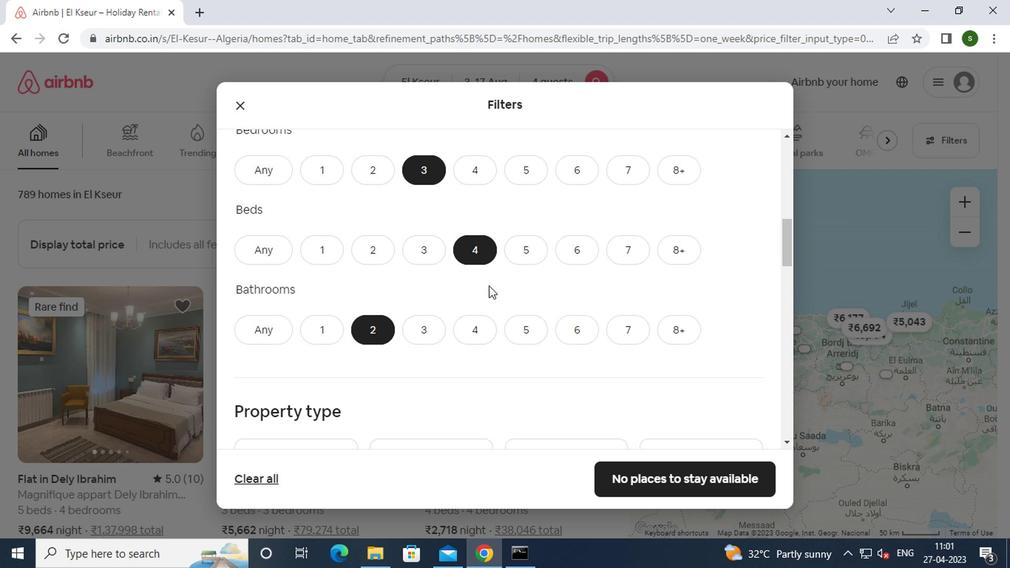 
Action: Mouse scrolled (486, 285) with delta (0, -1)
Screenshot: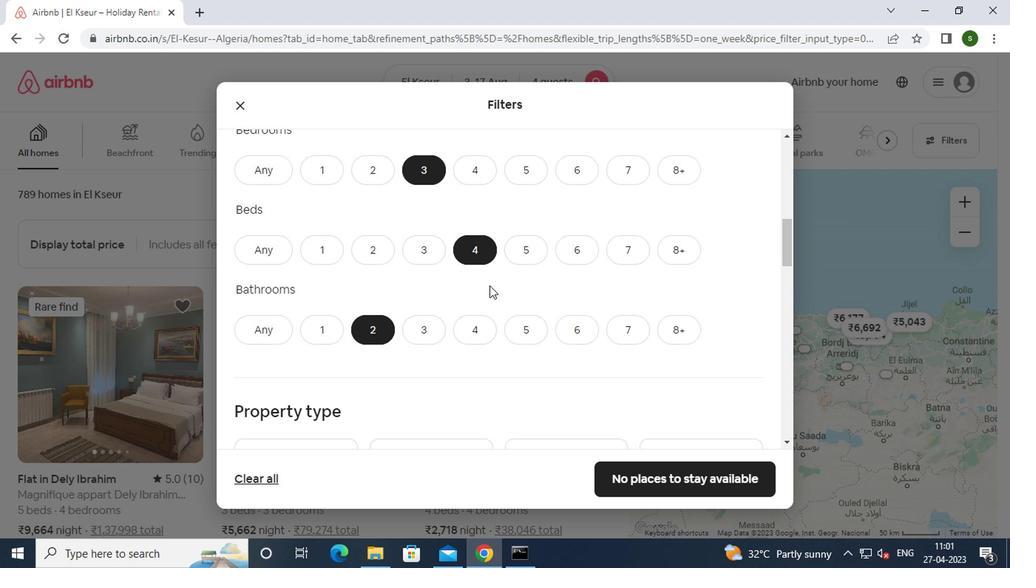 
Action: Mouse scrolled (486, 285) with delta (0, -1)
Screenshot: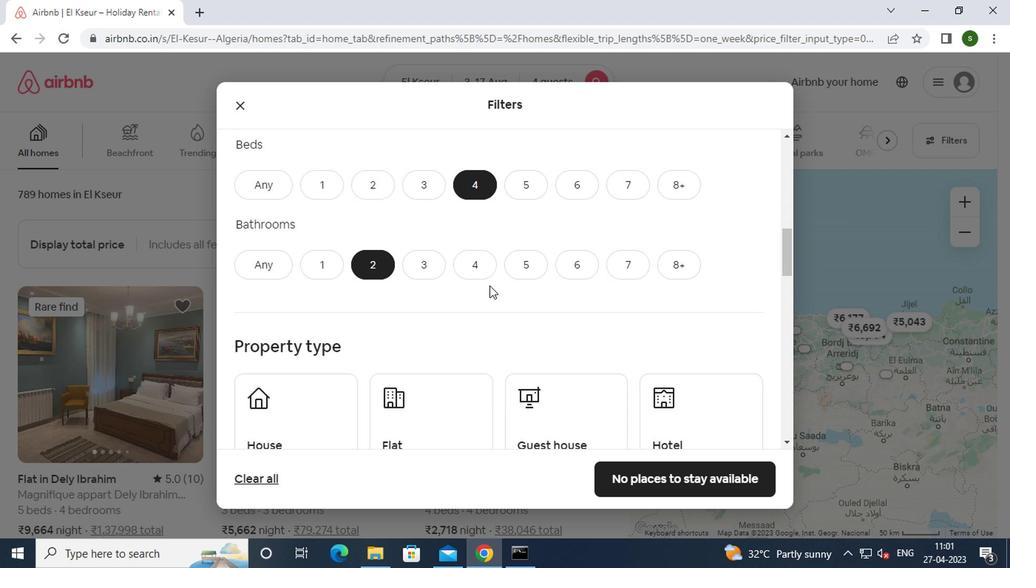 
Action: Mouse moved to (346, 276)
Screenshot: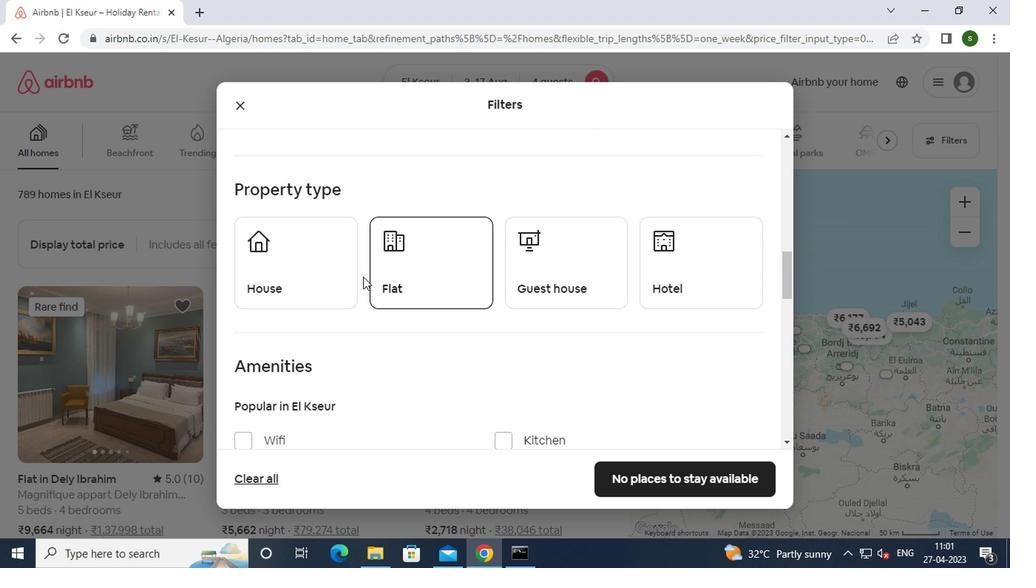 
Action: Mouse pressed left at (346, 276)
Screenshot: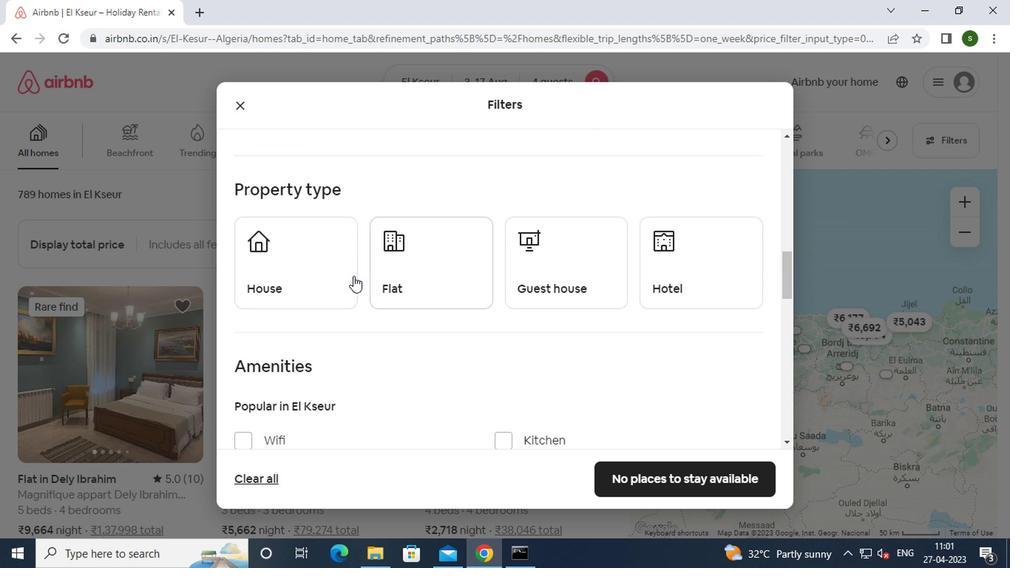 
Action: Mouse moved to (410, 281)
Screenshot: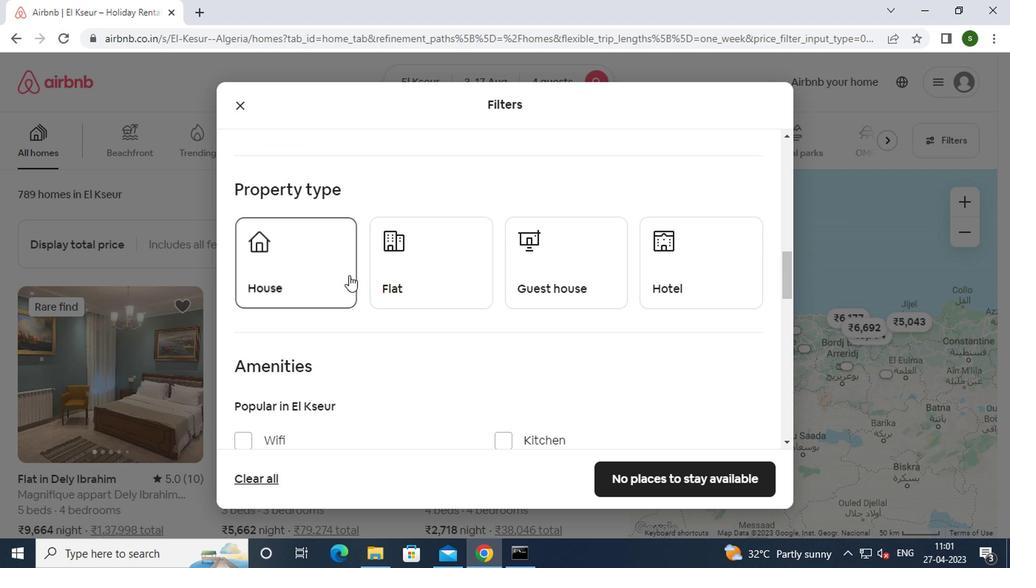 
Action: Mouse pressed left at (410, 281)
Screenshot: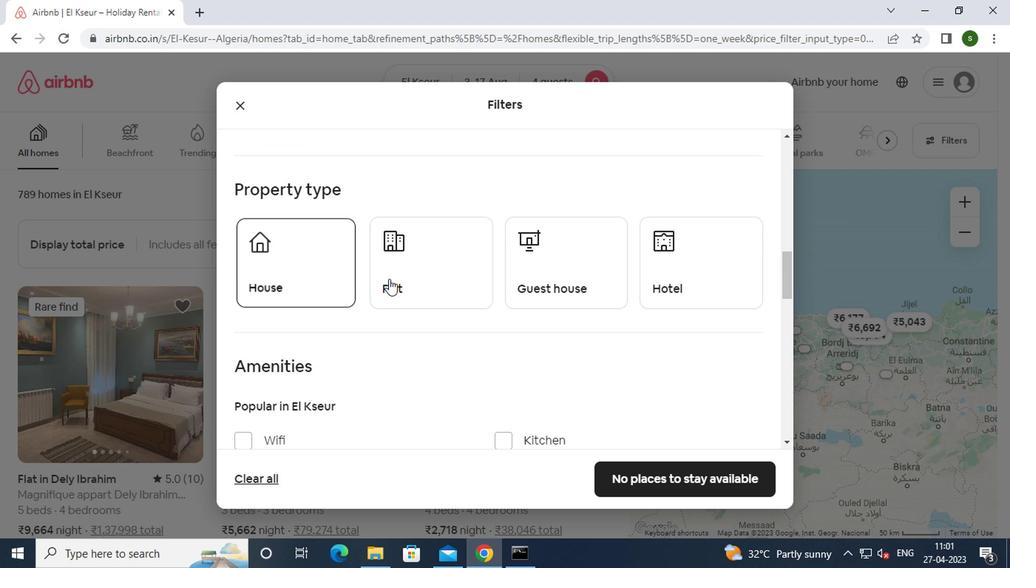 
Action: Mouse moved to (661, 277)
Screenshot: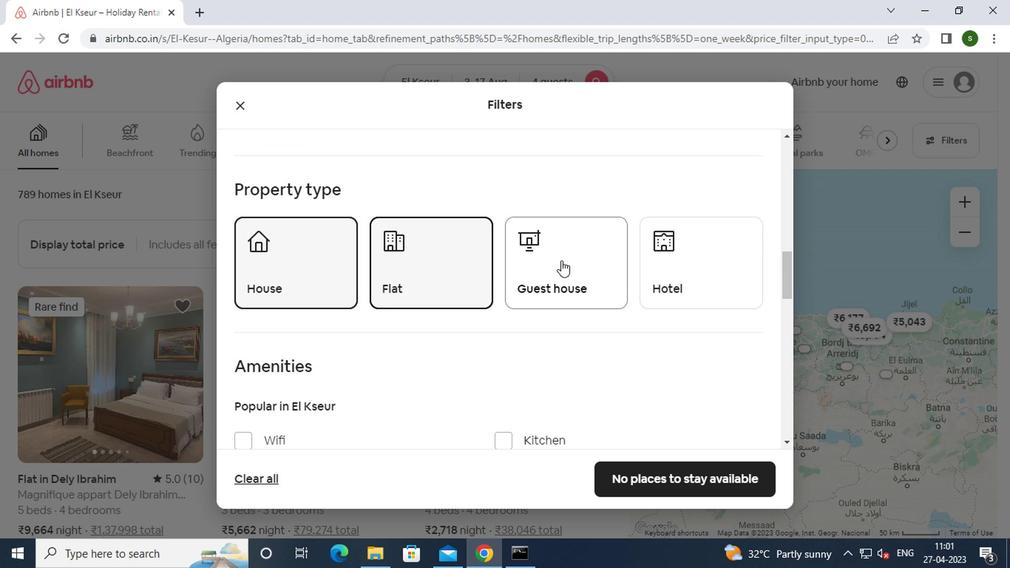 
Action: Mouse pressed left at (661, 277)
Screenshot: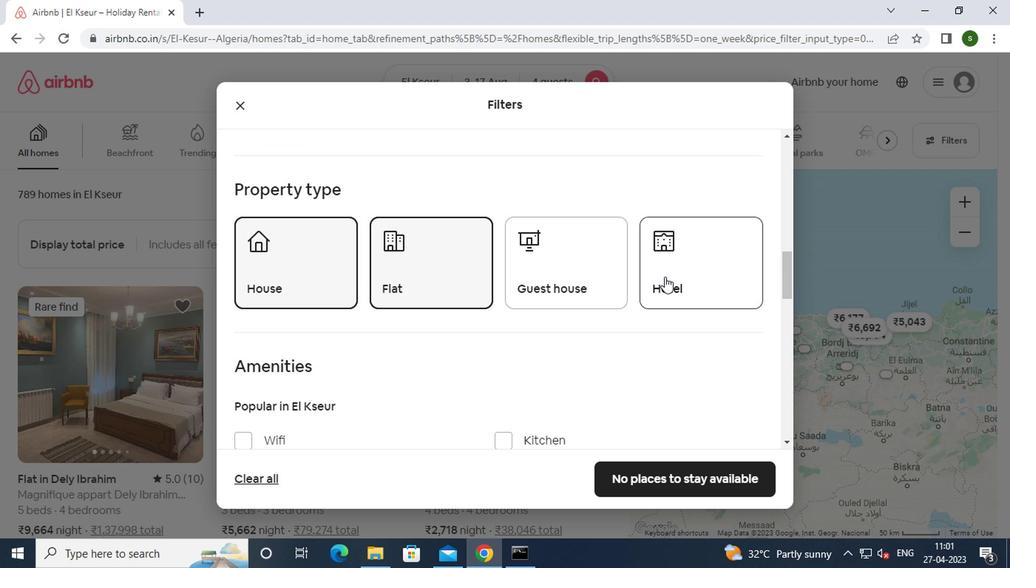 
Action: Mouse moved to (427, 243)
Screenshot: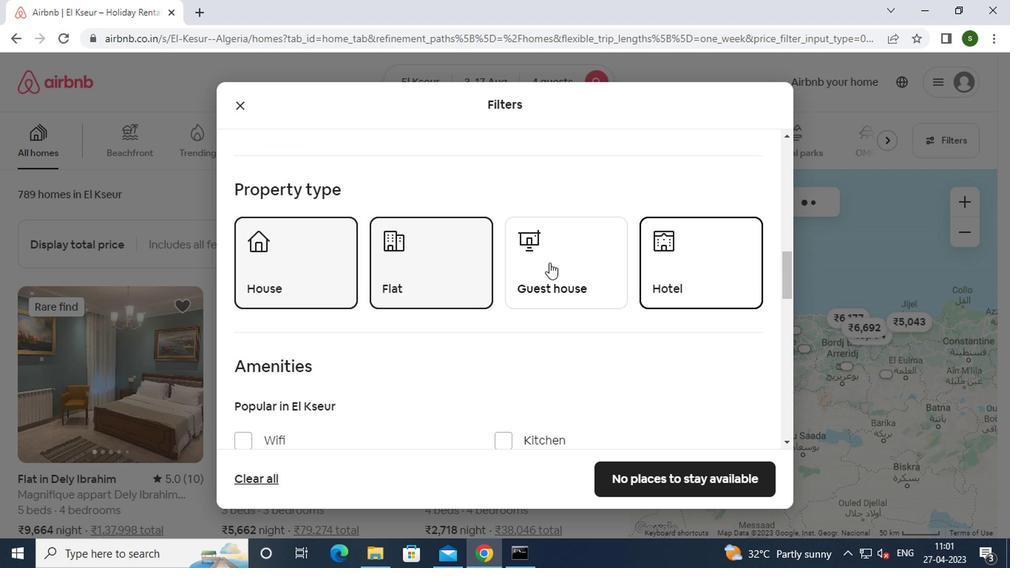 
Action: Mouse scrolled (427, 243) with delta (0, 0)
Screenshot: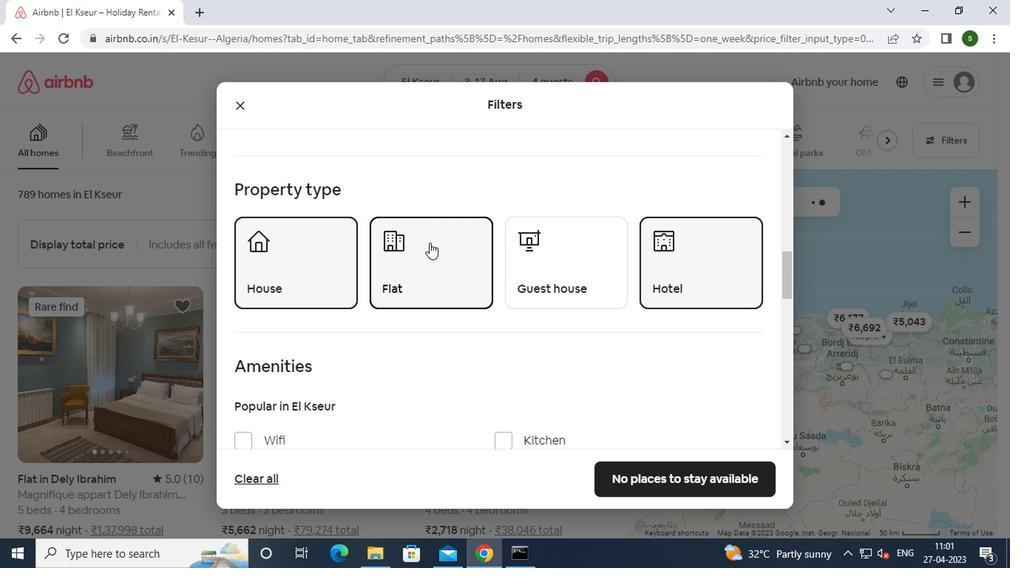 
Action: Mouse scrolled (427, 243) with delta (0, 0)
Screenshot: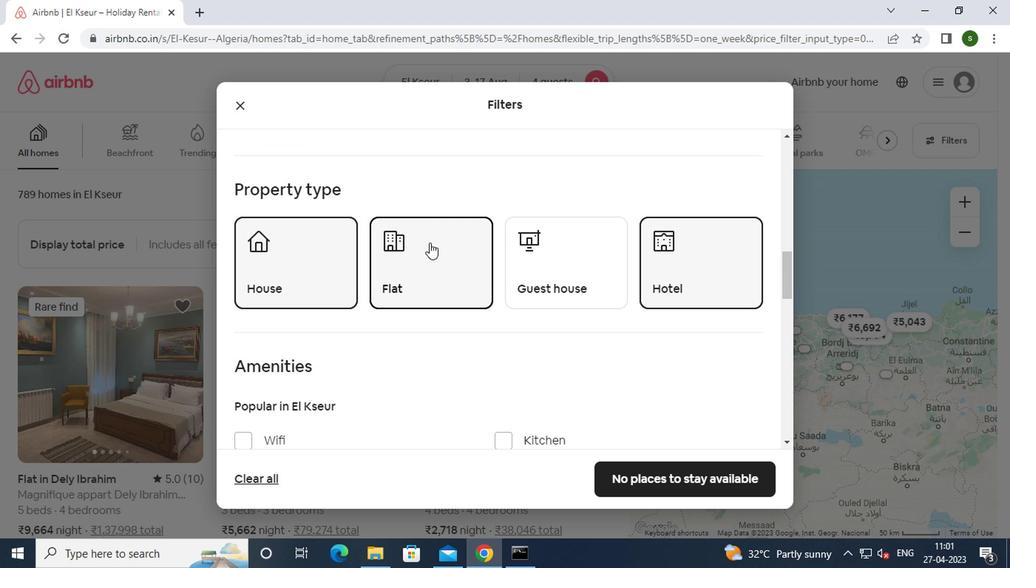 
Action: Mouse moved to (246, 290)
Screenshot: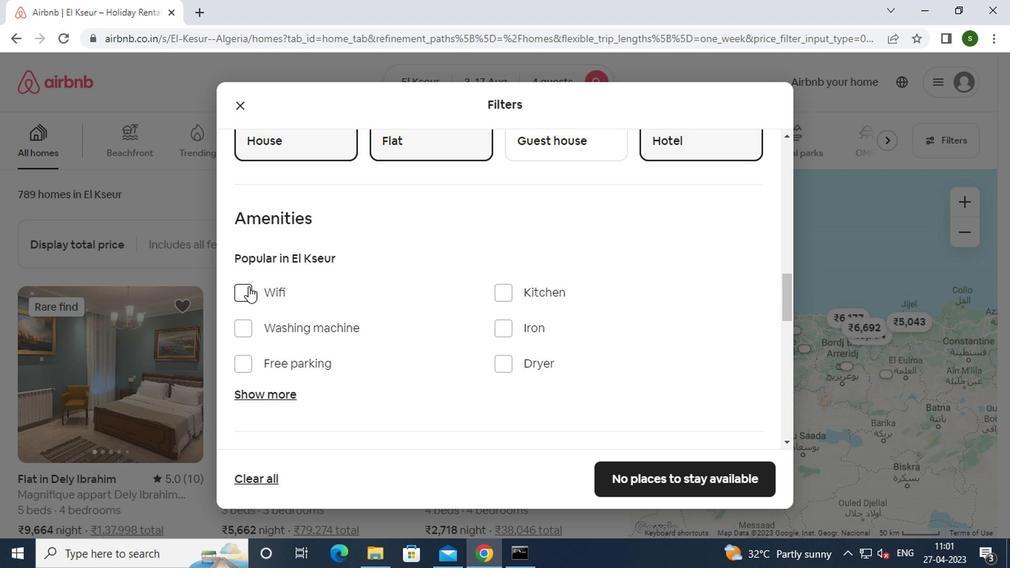 
Action: Mouse pressed left at (246, 290)
Screenshot: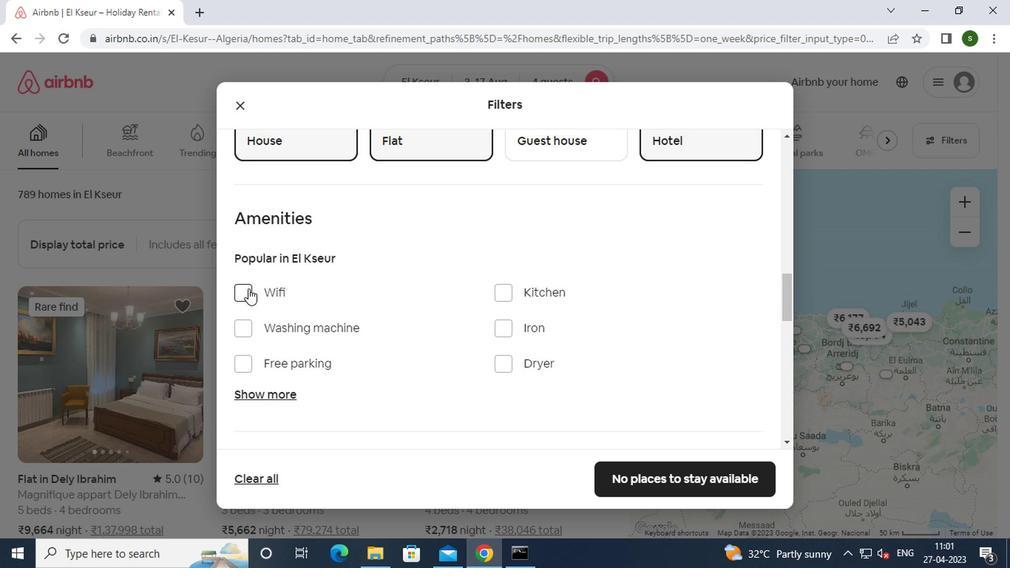 
Action: Mouse moved to (275, 327)
Screenshot: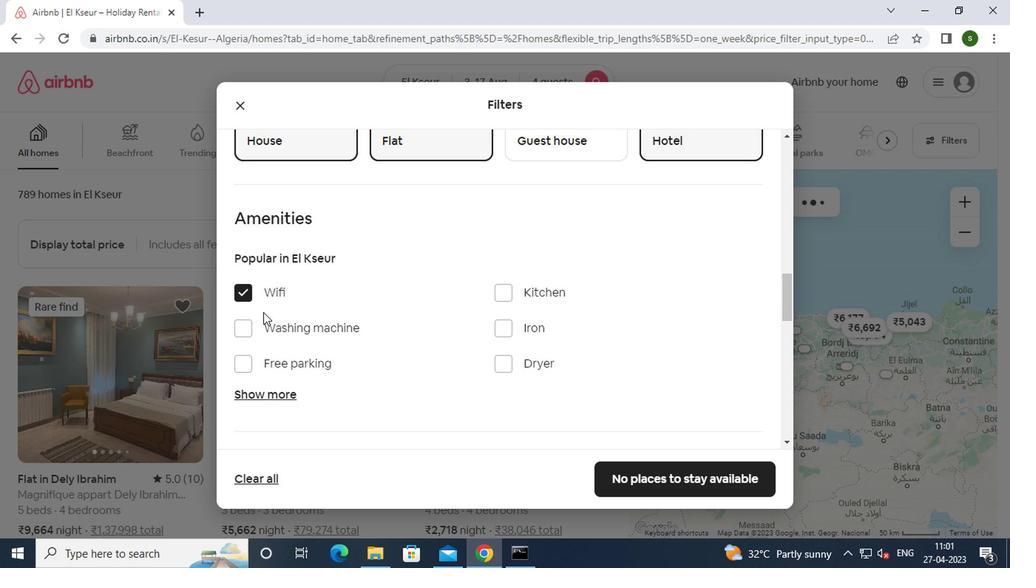 
Action: Mouse pressed left at (275, 327)
Screenshot: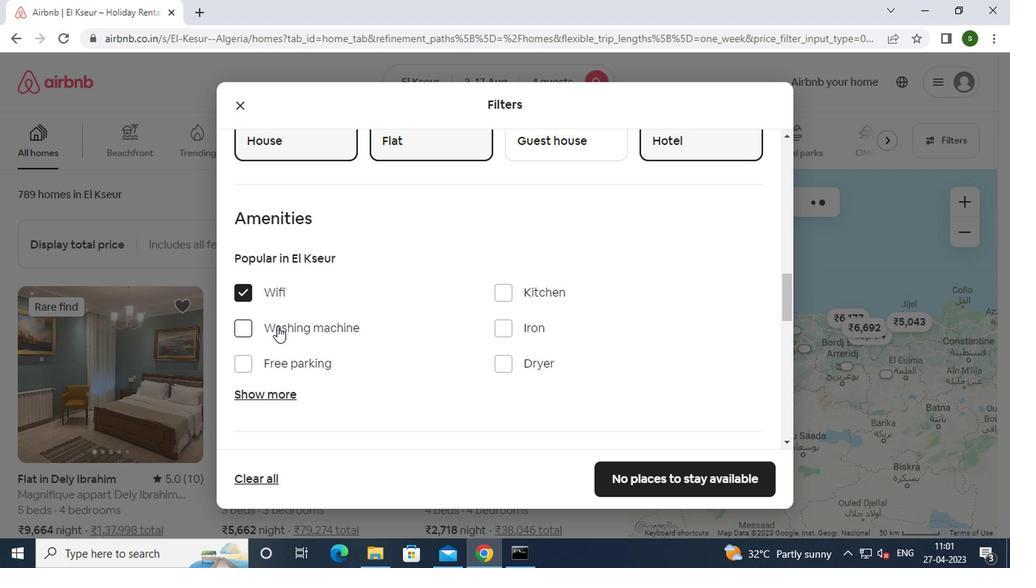 
Action: Mouse moved to (382, 286)
Screenshot: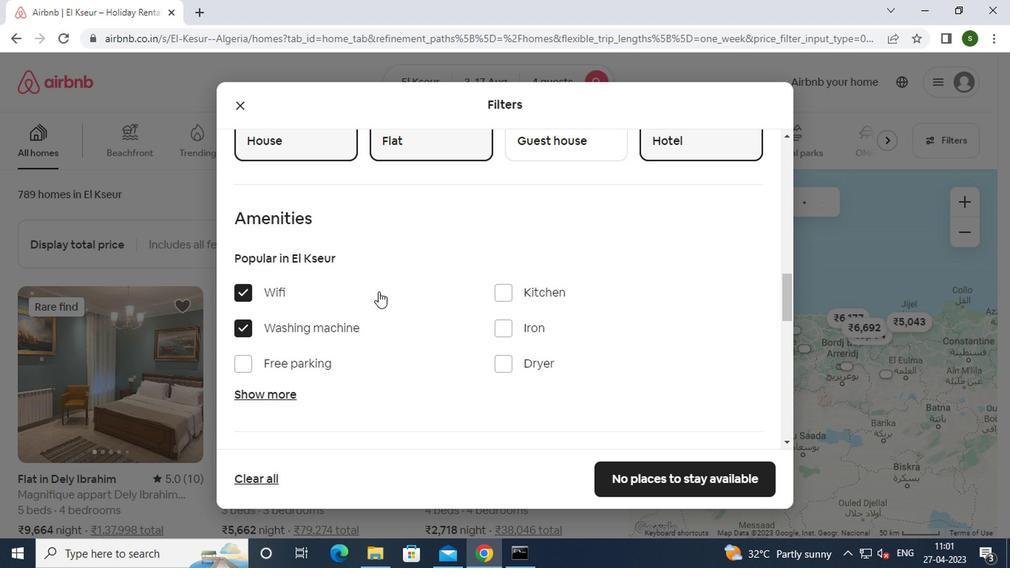 
Action: Mouse scrolled (382, 285) with delta (0, -1)
Screenshot: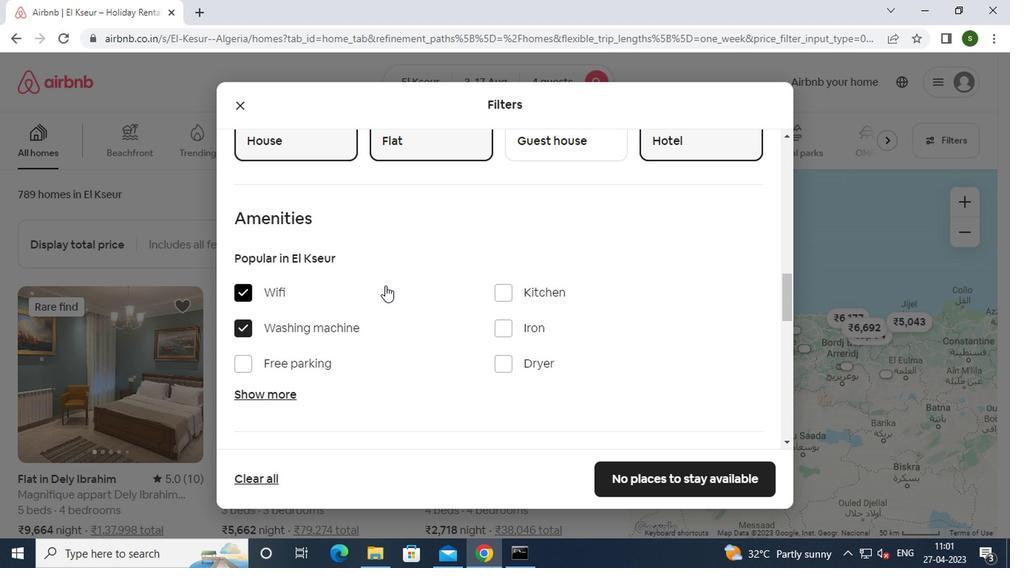 
Action: Mouse scrolled (382, 285) with delta (0, -1)
Screenshot: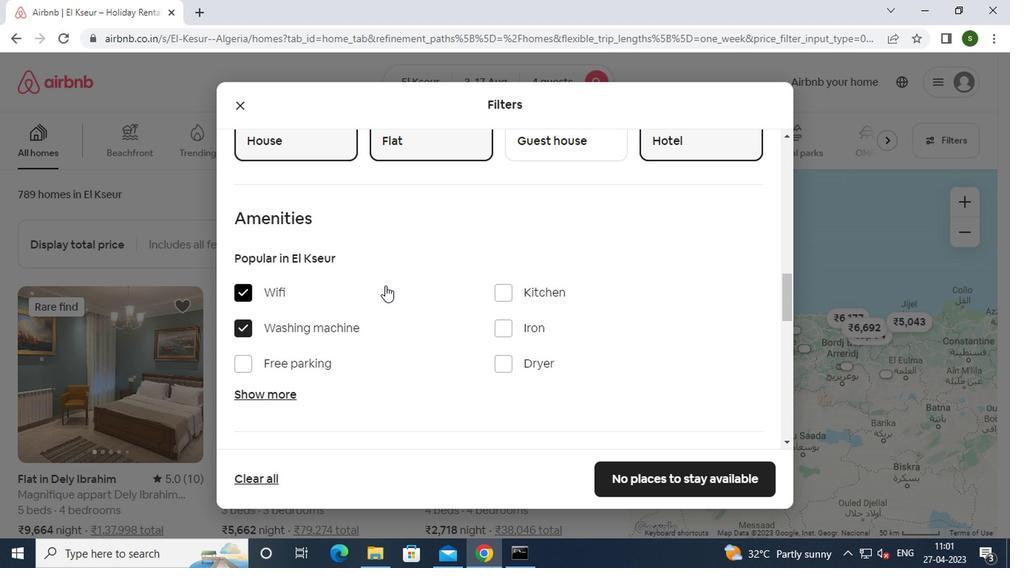 
Action: Mouse scrolled (382, 285) with delta (0, -1)
Screenshot: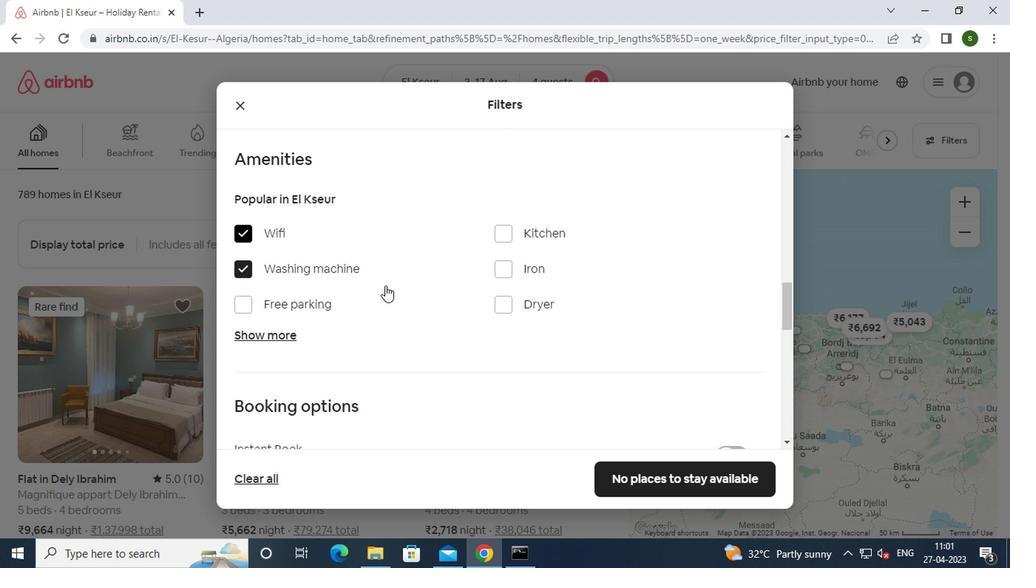 
Action: Mouse moved to (722, 349)
Screenshot: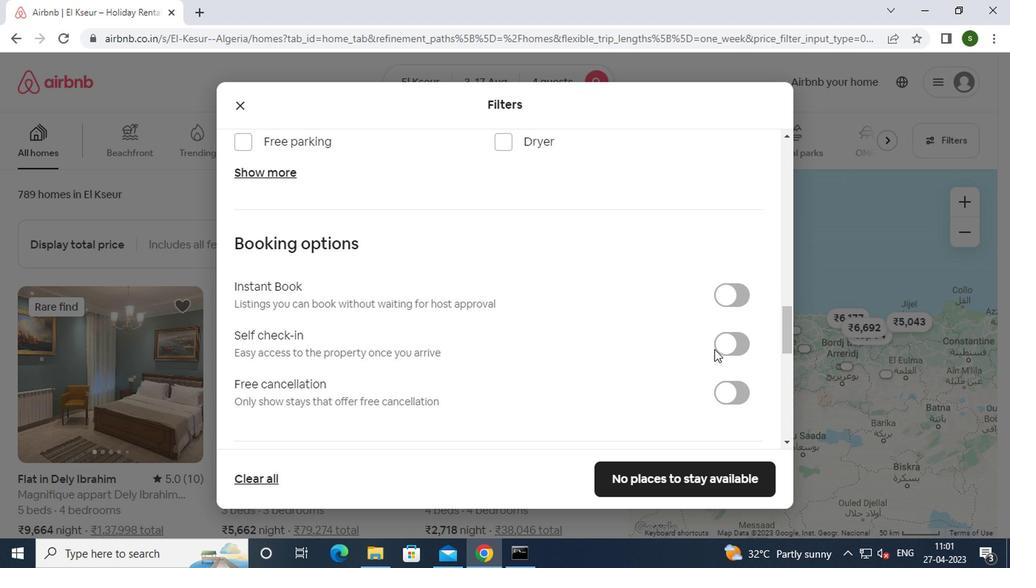 
Action: Mouse pressed left at (722, 349)
Screenshot: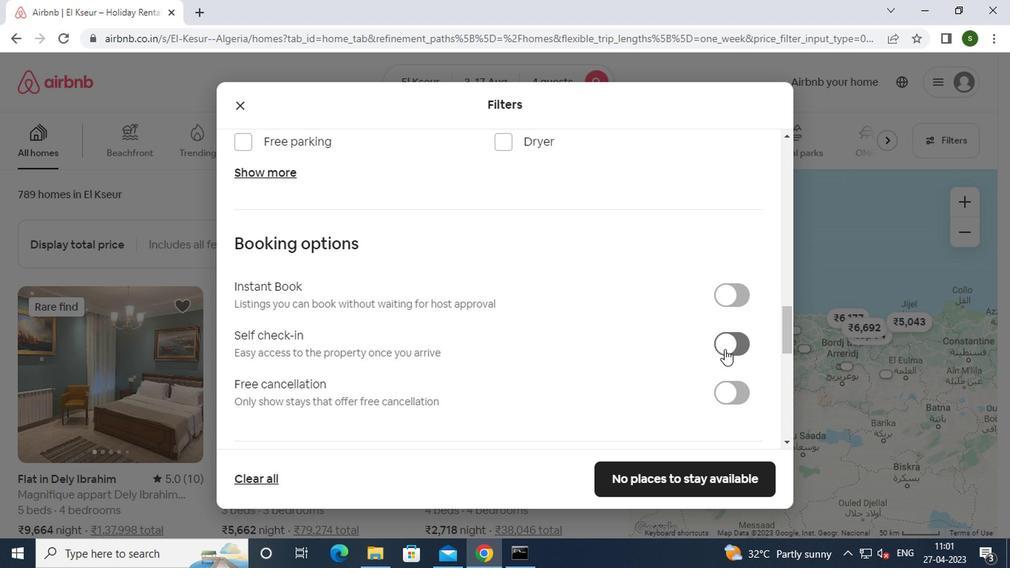 
Action: Mouse moved to (700, 483)
Screenshot: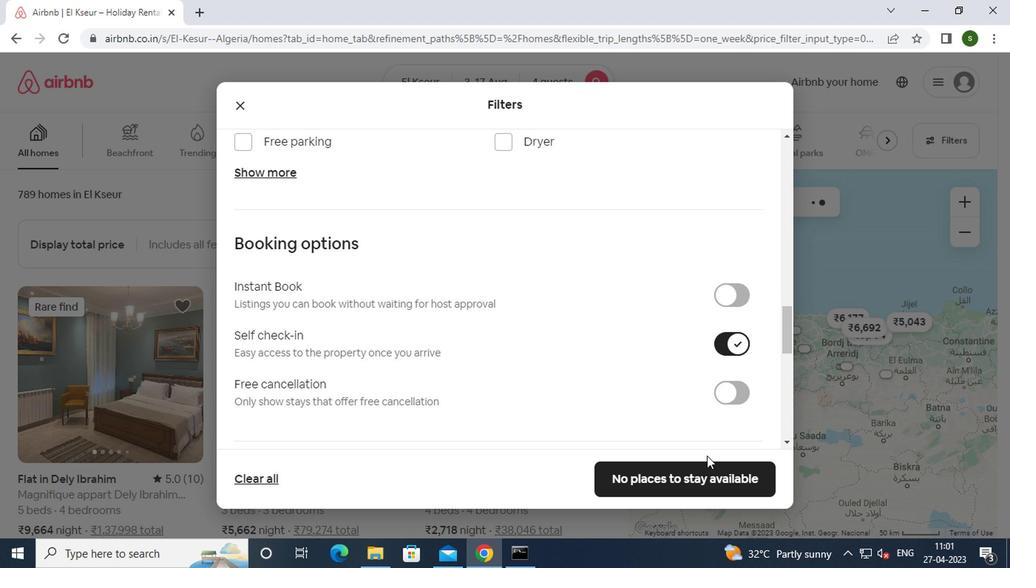 
Action: Mouse pressed left at (700, 483)
Screenshot: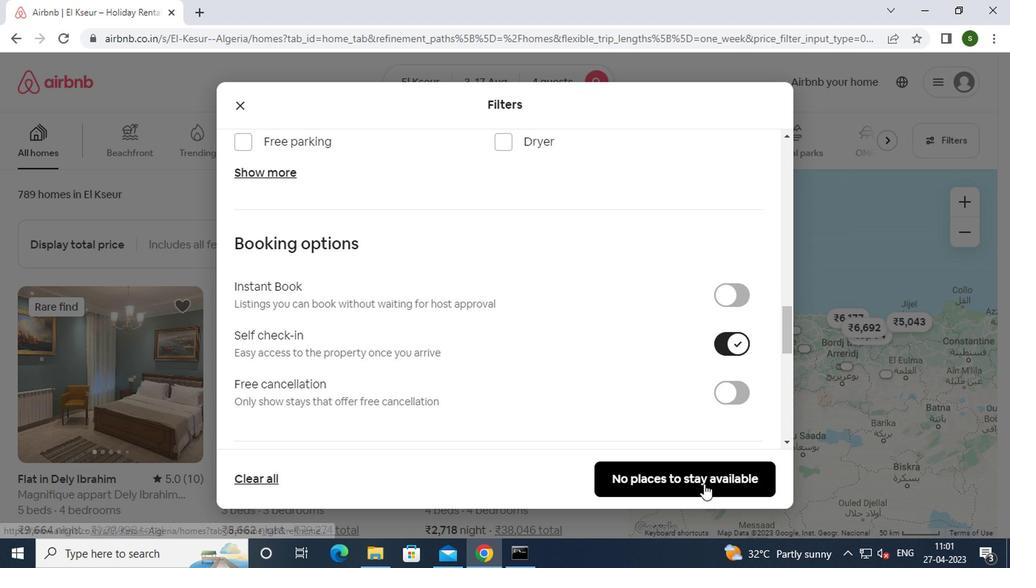 
